 Task: Find a place to stay in Kaesong, North Korea from July 10 to July 15 for 7 guests. Use filters to include amenities like TV, Gym, Breakfast, and Self check-in, with a price range of ₹10,000 to ₹15,000, and select a house with 4 bedrooms and 4 beds.
Action: Mouse pressed left at (456, 100)
Screenshot: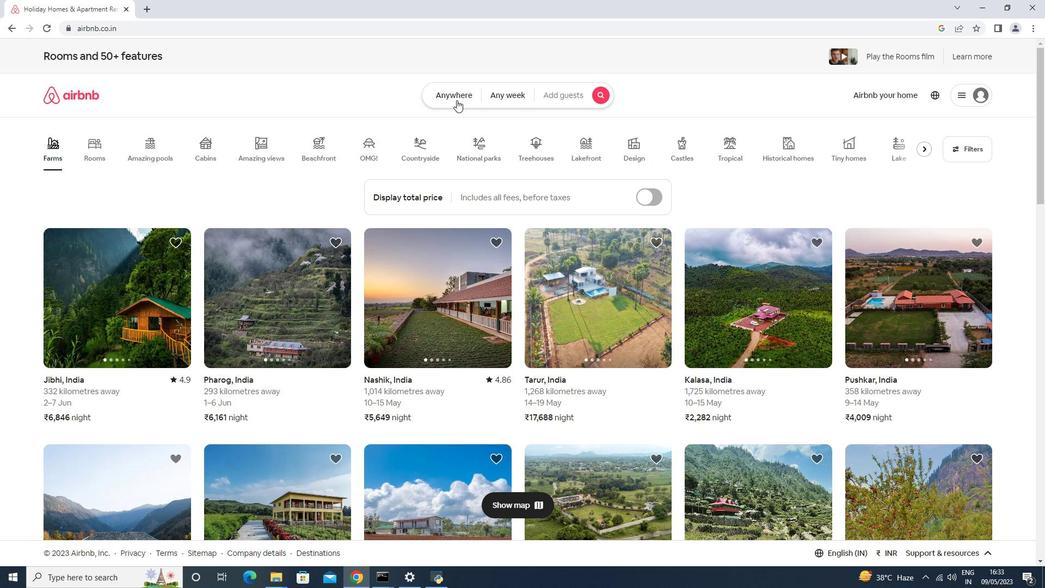 
Action: Mouse moved to (407, 131)
Screenshot: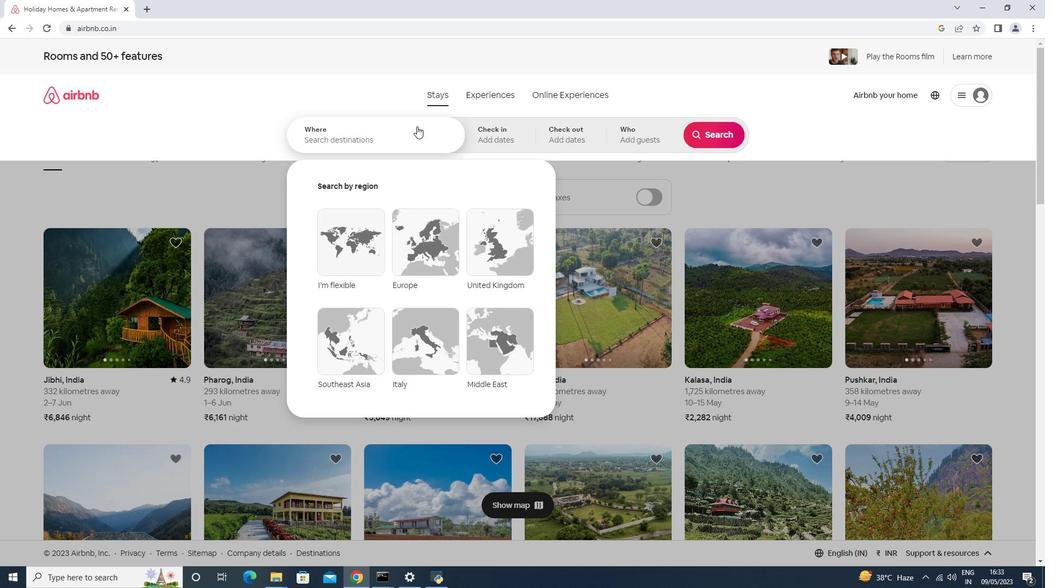 
Action: Mouse pressed left at (407, 131)
Screenshot: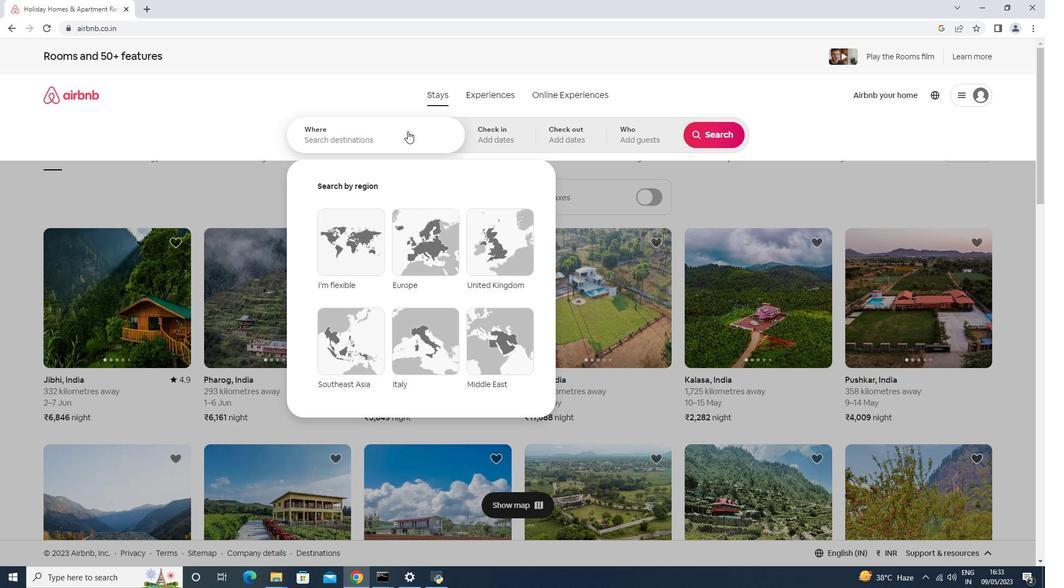 
Action: Key pressed <Key.shift>Kaesong,<Key.space><Key.shift>North<Key.space><Key.shift>Korea<Key.enter>
Screenshot: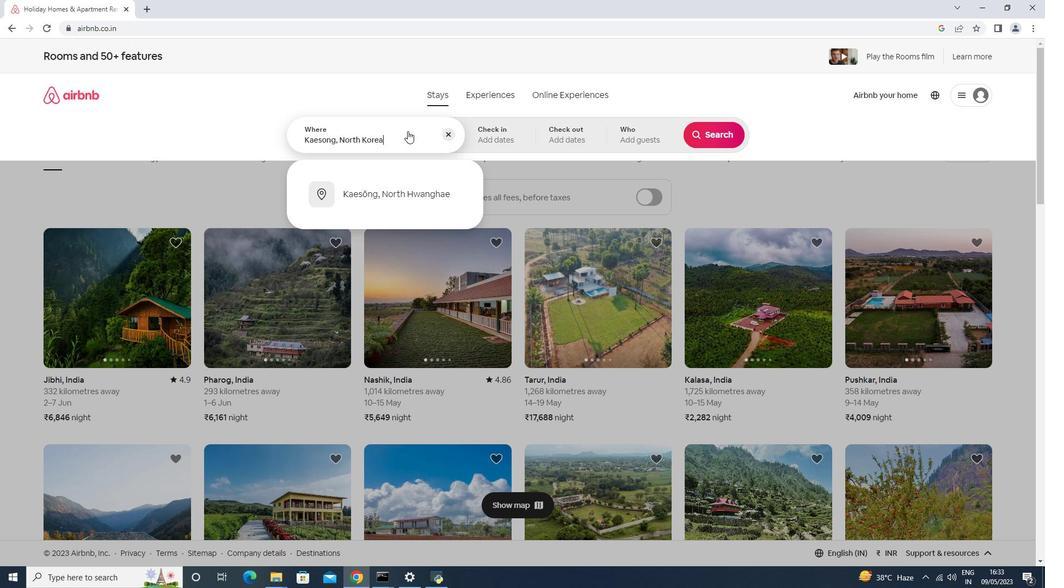
Action: Mouse moved to (712, 225)
Screenshot: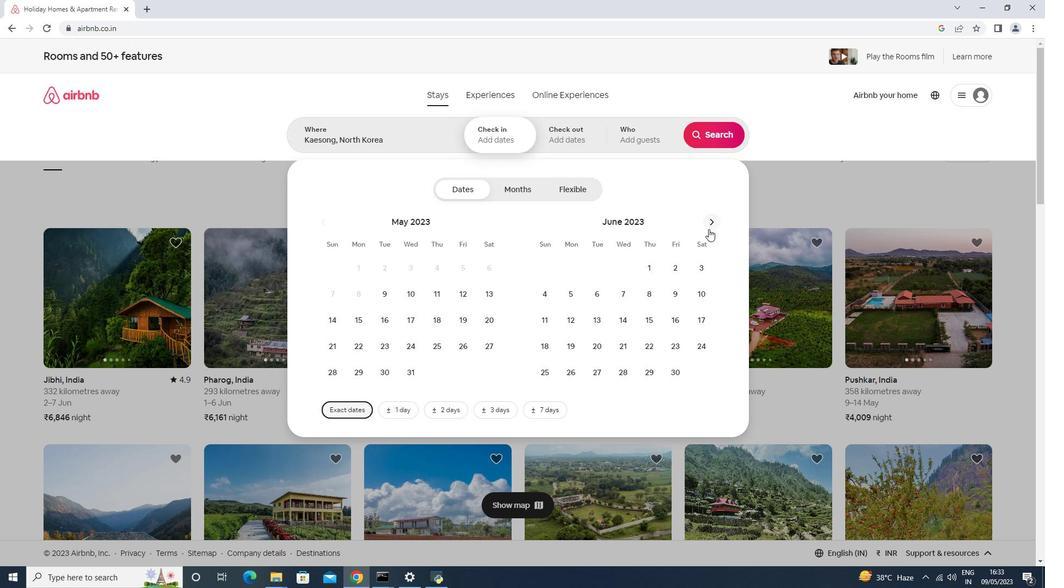 
Action: Mouse pressed left at (712, 225)
Screenshot: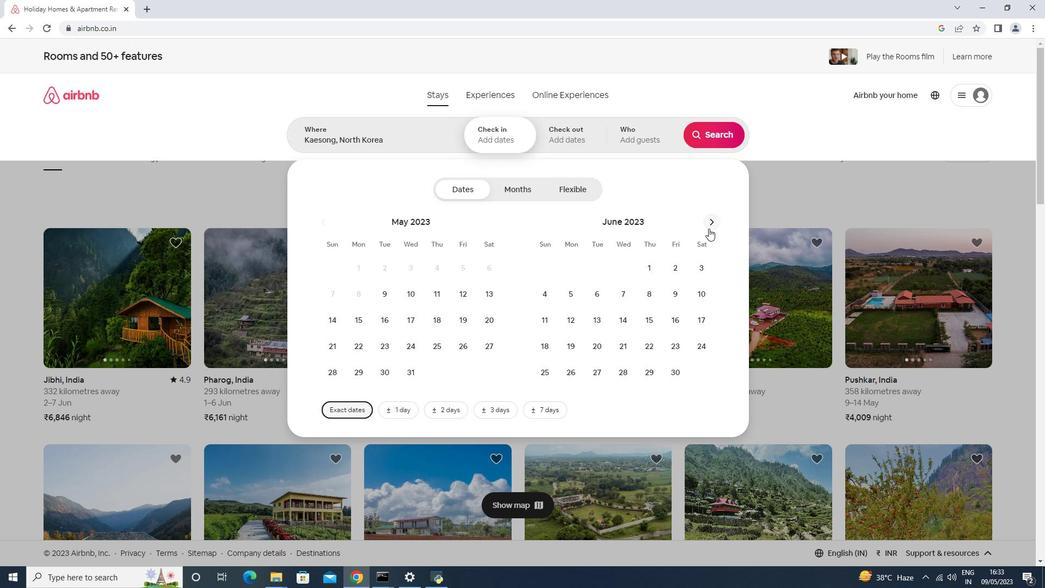 
Action: Mouse moved to (566, 316)
Screenshot: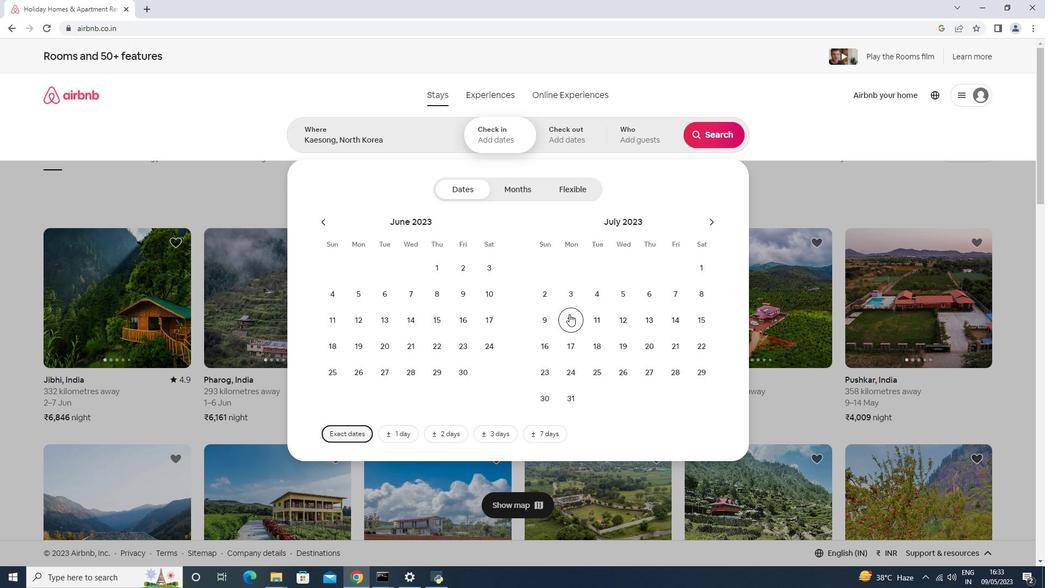 
Action: Mouse pressed left at (566, 316)
Screenshot: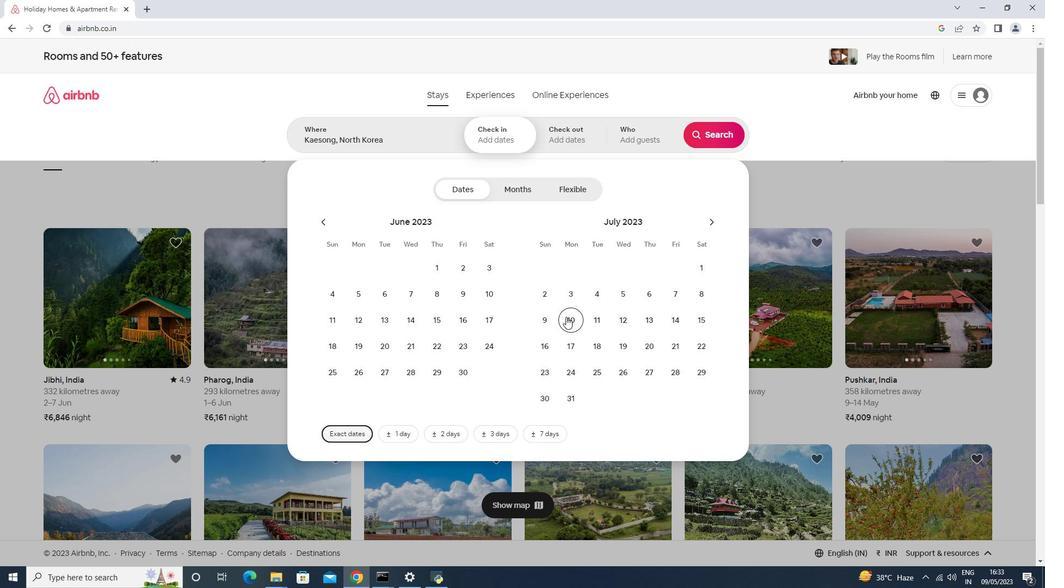 
Action: Mouse moved to (700, 327)
Screenshot: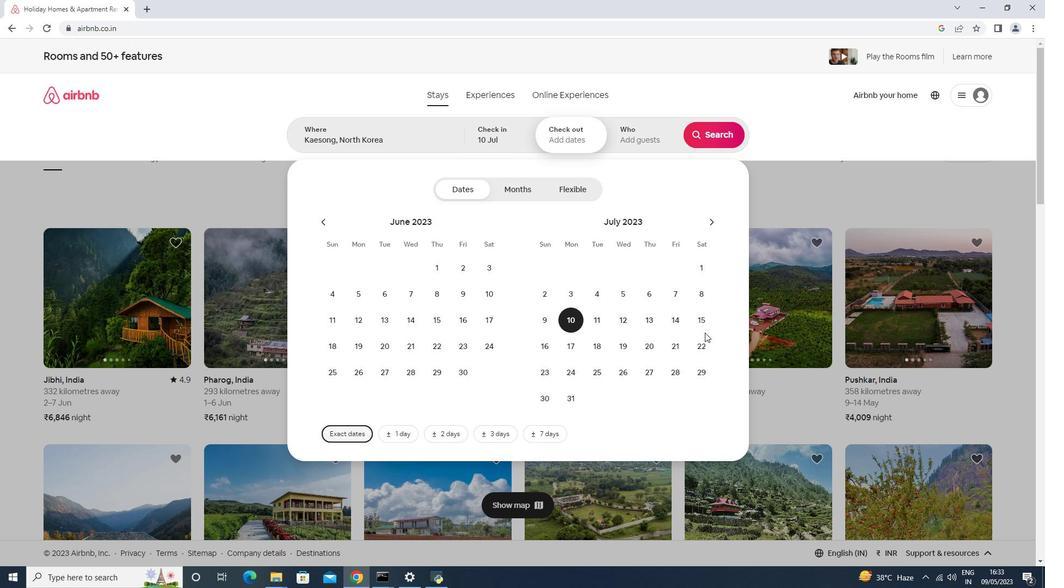 
Action: Mouse pressed left at (700, 327)
Screenshot: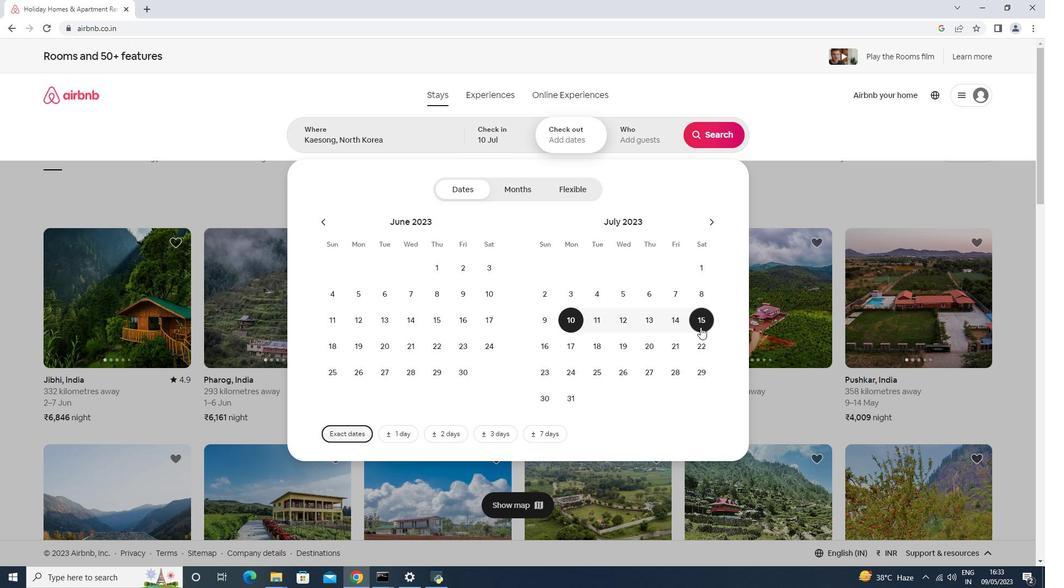 
Action: Mouse moved to (631, 145)
Screenshot: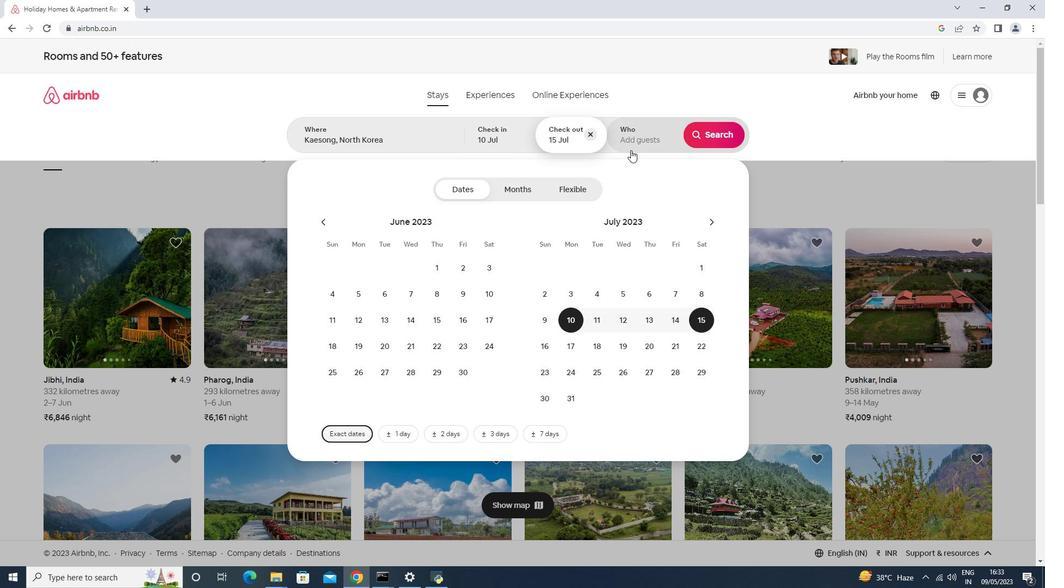 
Action: Mouse pressed left at (631, 145)
Screenshot: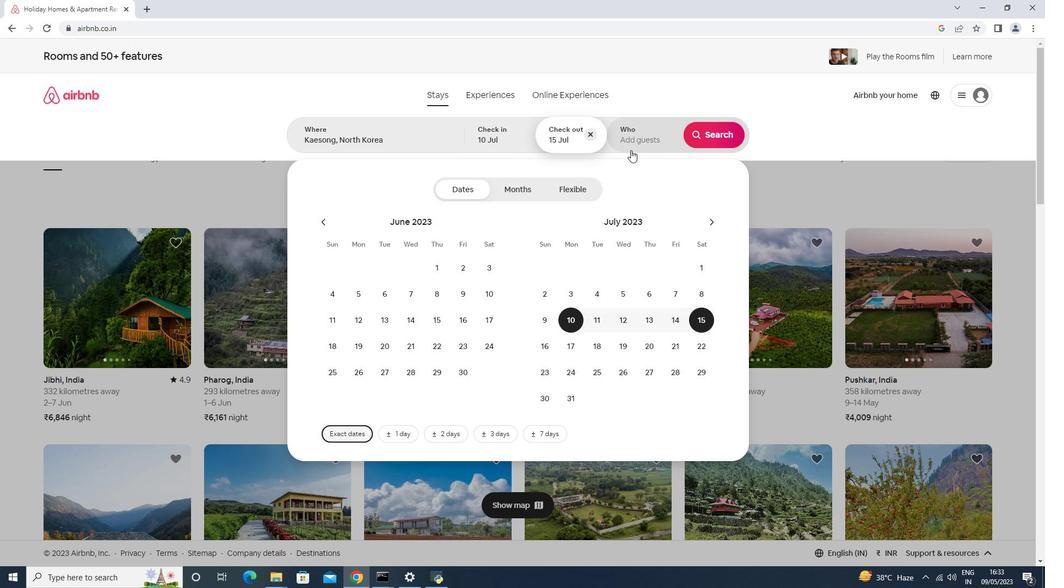 
Action: Mouse moved to (723, 190)
Screenshot: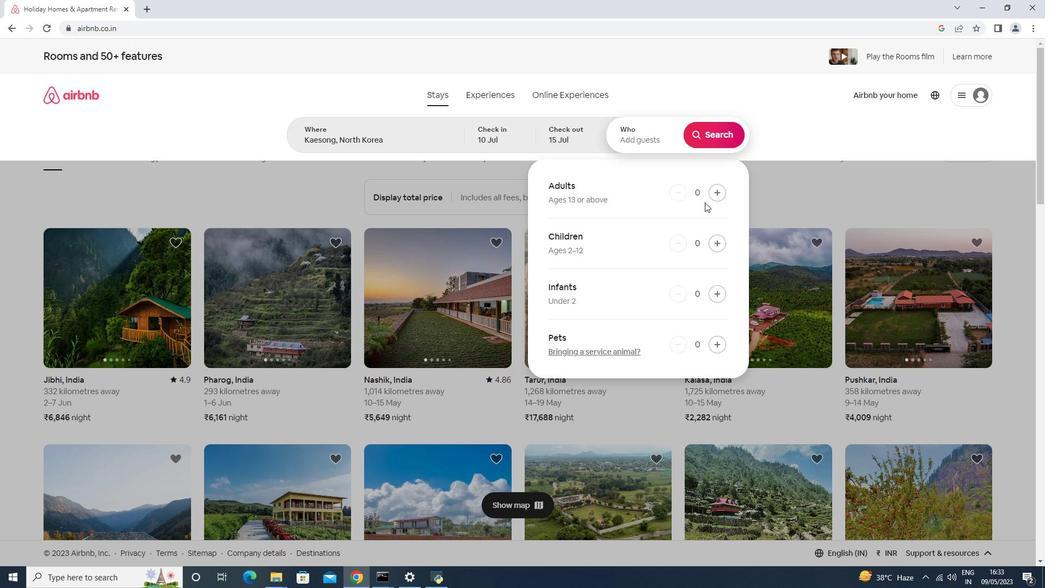 
Action: Mouse pressed left at (723, 190)
Screenshot: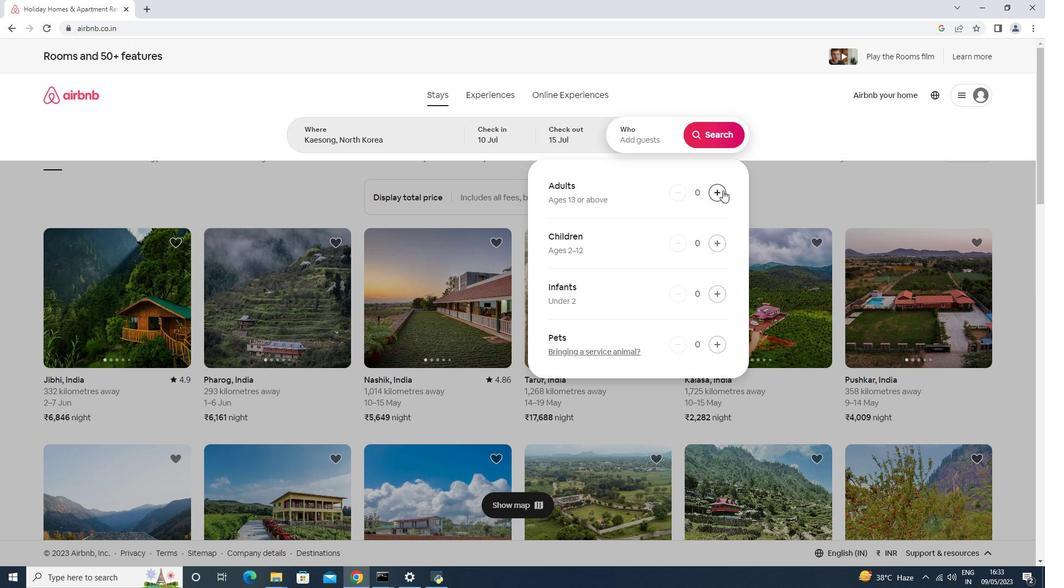 
Action: Mouse pressed left at (723, 190)
Screenshot: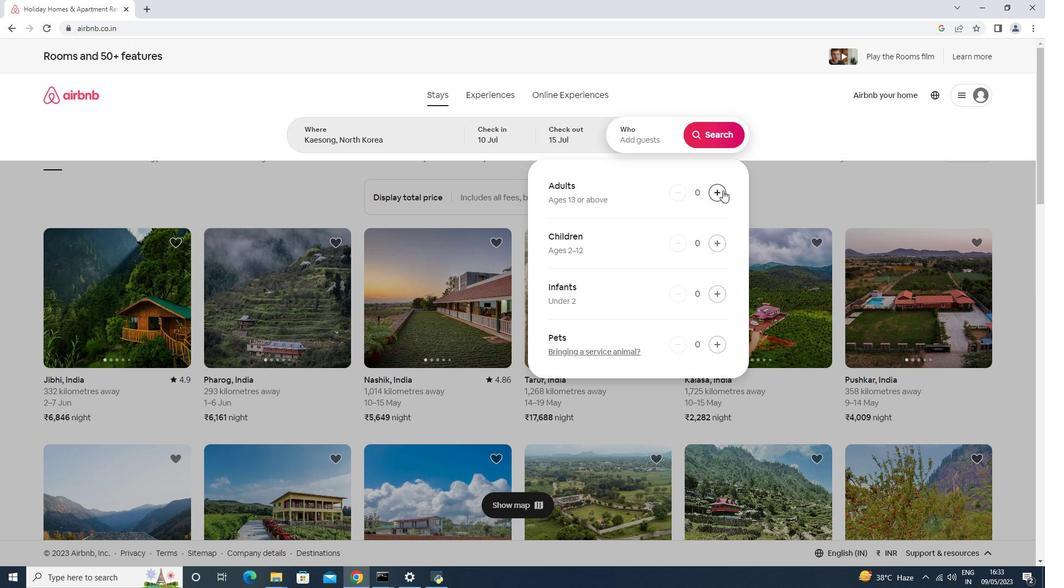 
Action: Mouse pressed left at (723, 190)
Screenshot: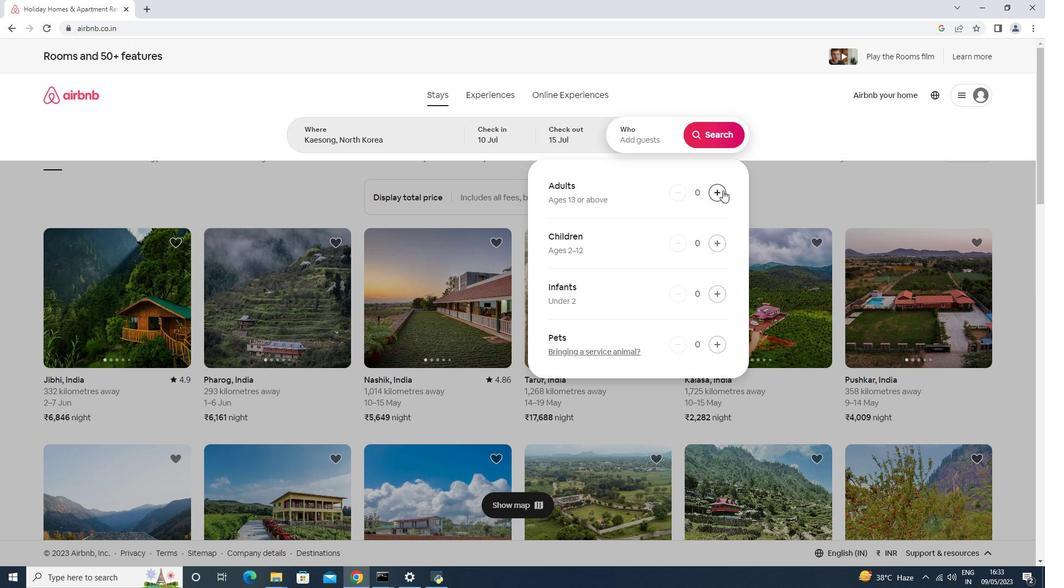 
Action: Mouse pressed left at (723, 190)
Screenshot: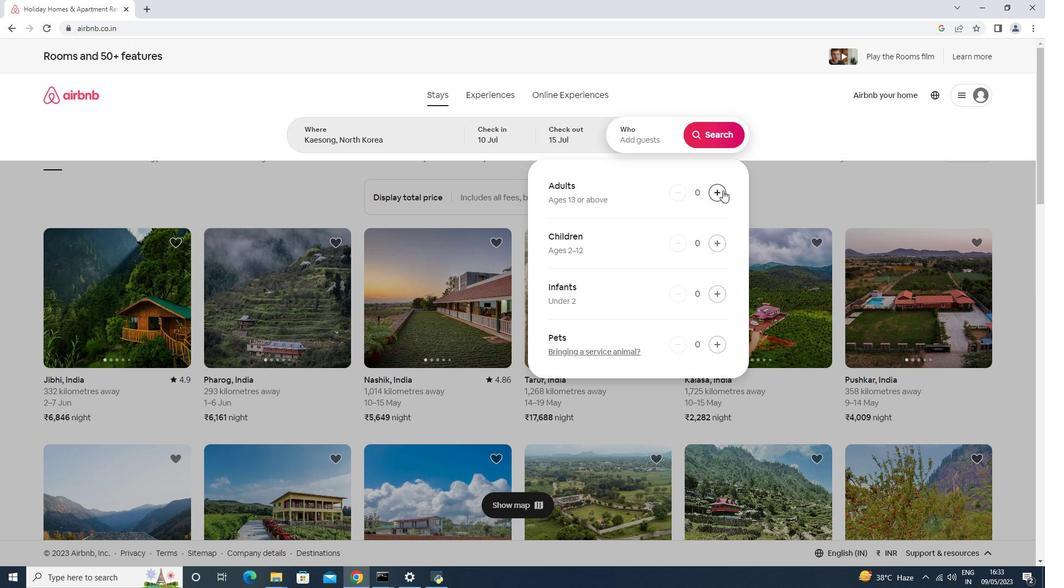 
Action: Mouse pressed left at (723, 190)
Screenshot: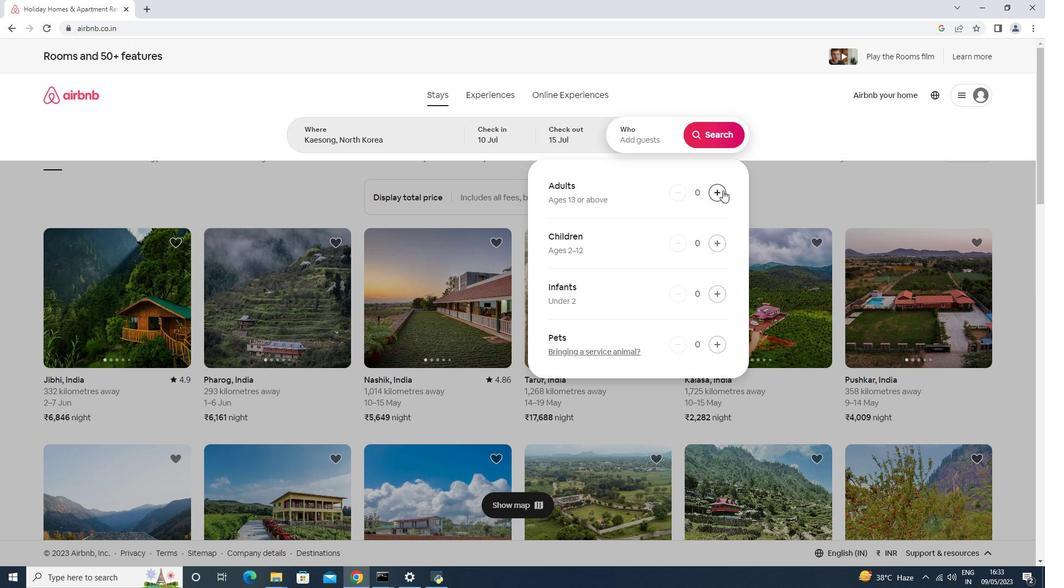 
Action: Mouse pressed left at (723, 190)
Screenshot: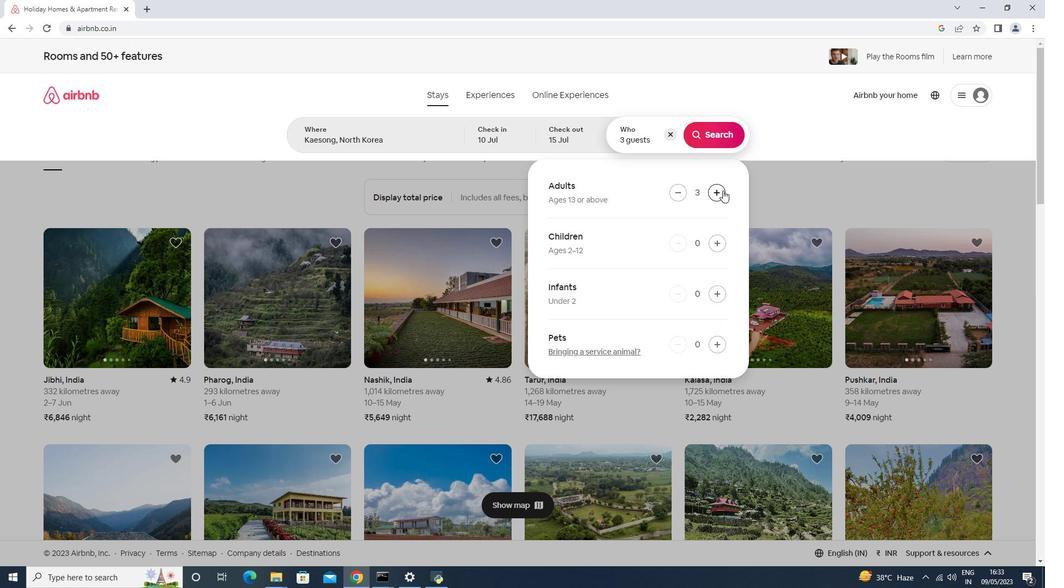 
Action: Mouse pressed left at (723, 190)
Screenshot: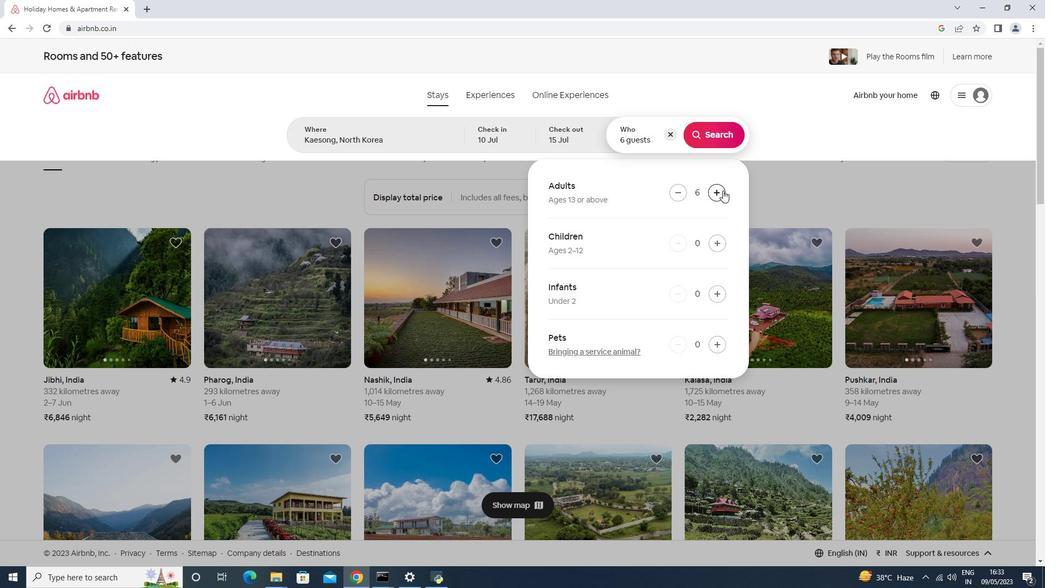 
Action: Mouse moved to (708, 125)
Screenshot: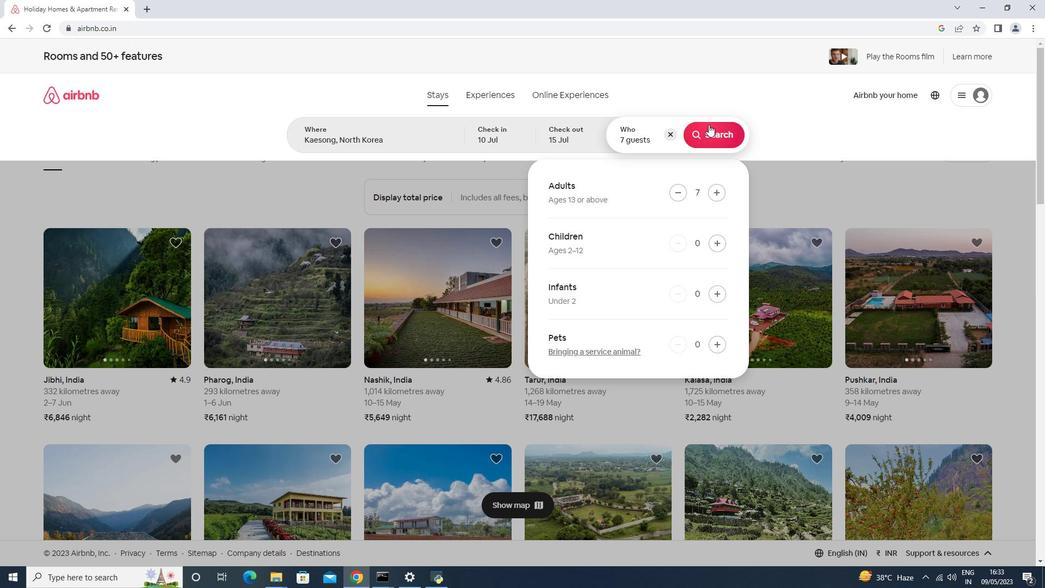
Action: Mouse pressed left at (708, 125)
Screenshot: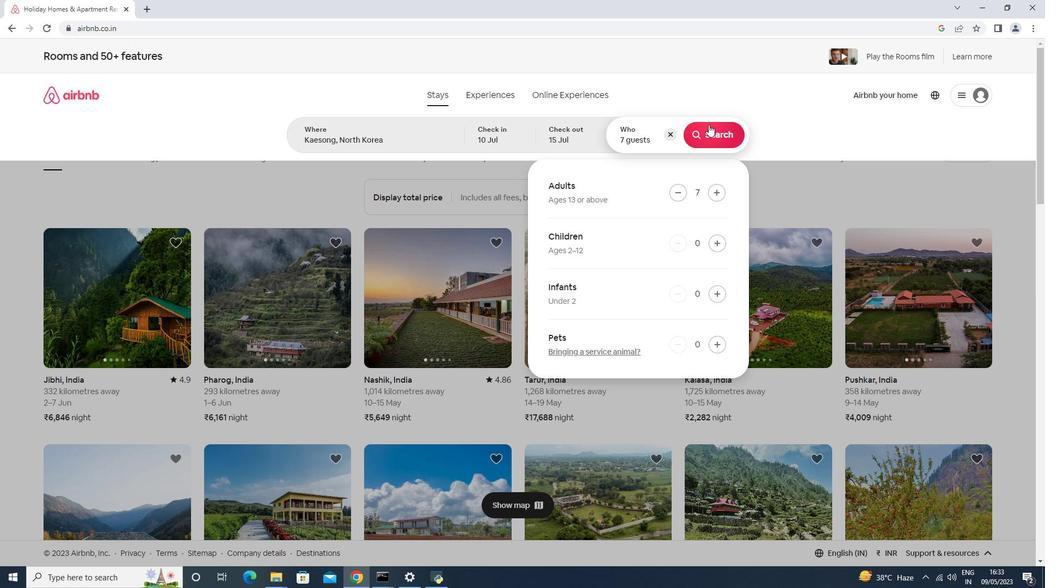 
Action: Mouse moved to (1000, 100)
Screenshot: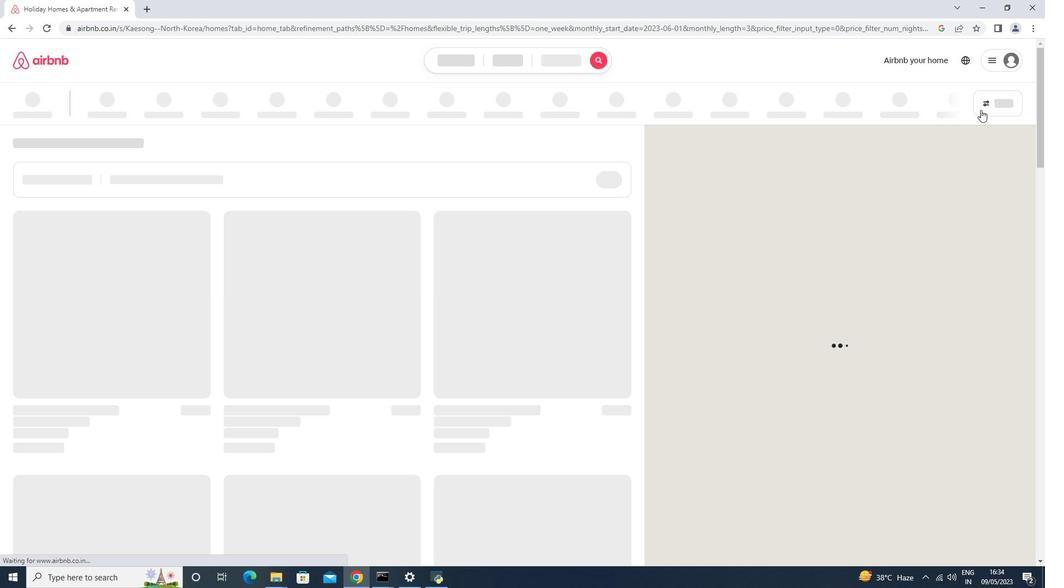 
Action: Mouse pressed left at (1000, 100)
Screenshot: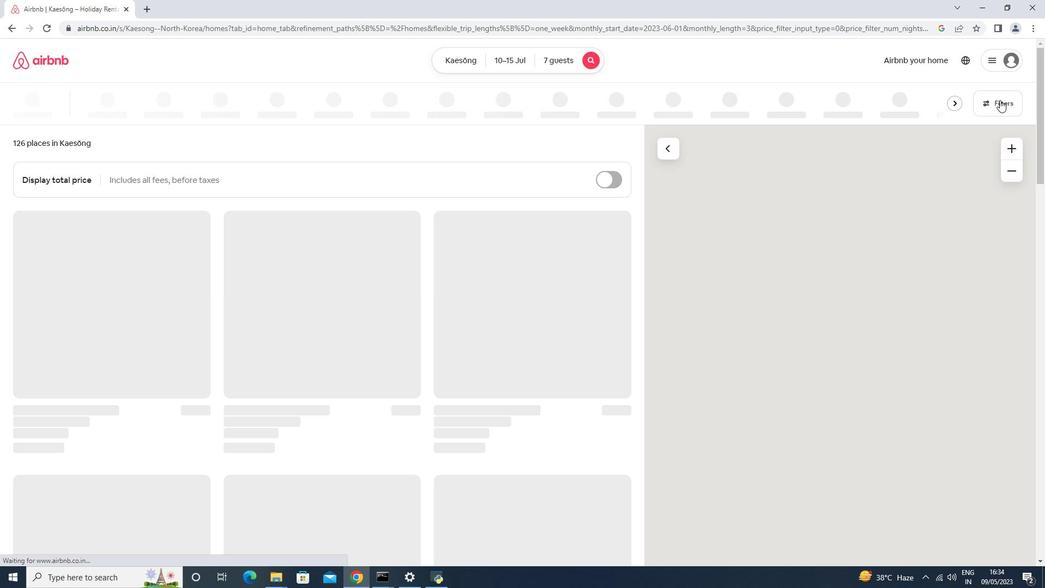 
Action: Mouse moved to (443, 364)
Screenshot: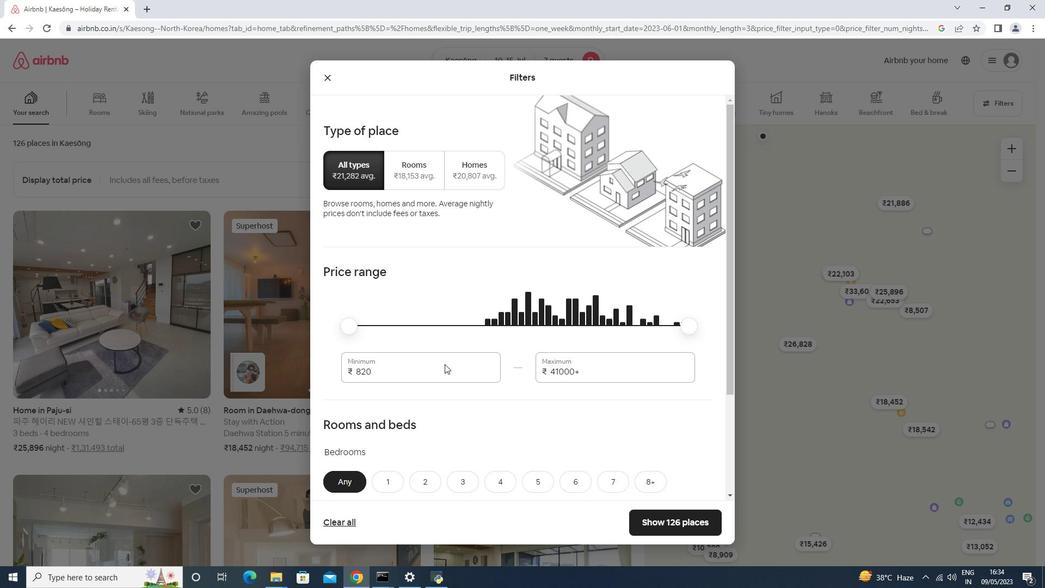 
Action: Mouse pressed left at (443, 364)
Screenshot: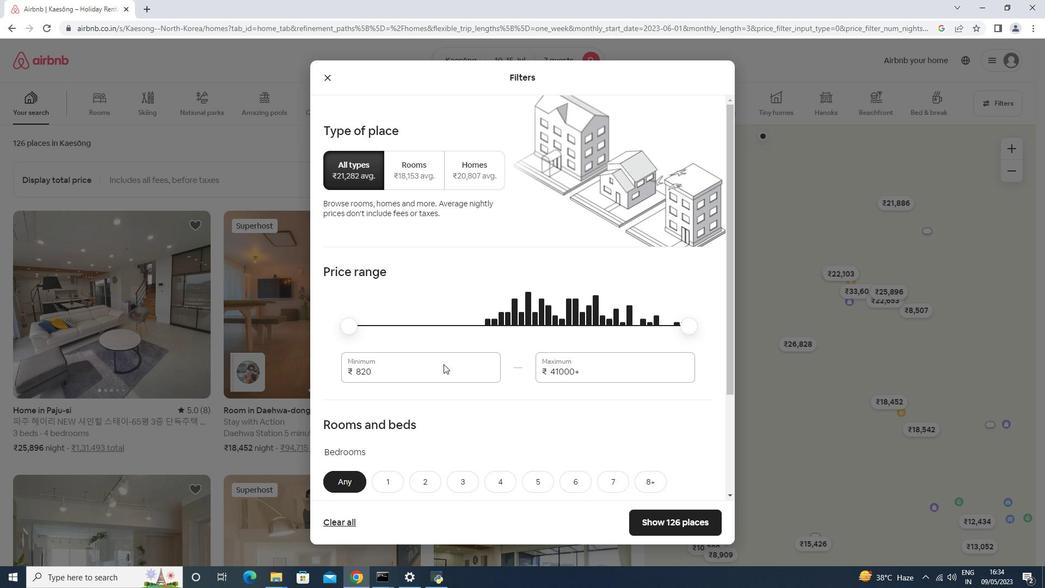 
Action: Key pressed <Key.backspace><Key.backspace><Key.backspace>10000<Key.tab>15000
Screenshot: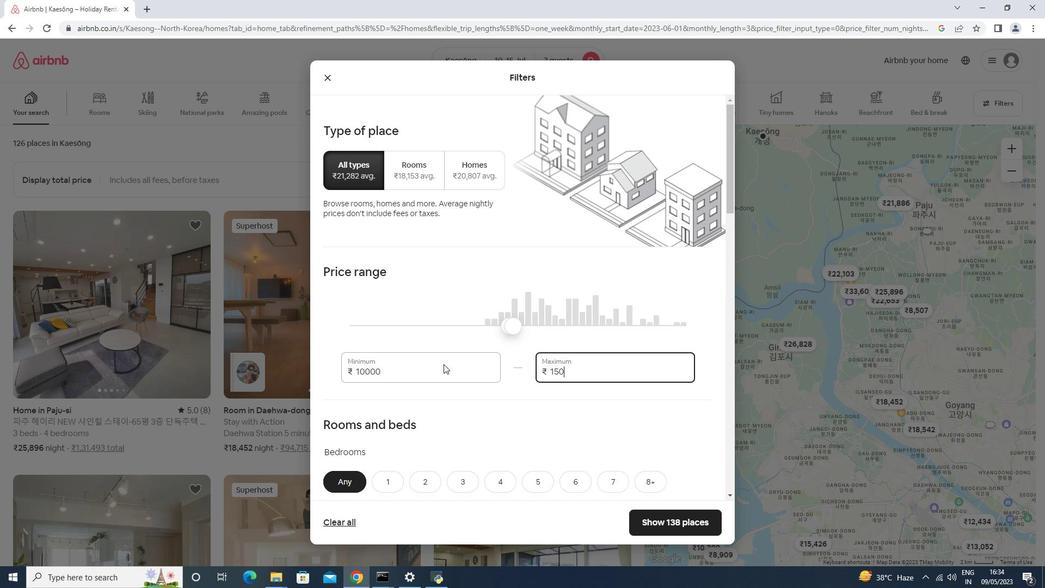 
Action: Mouse scrolled (443, 363) with delta (0, 0)
Screenshot: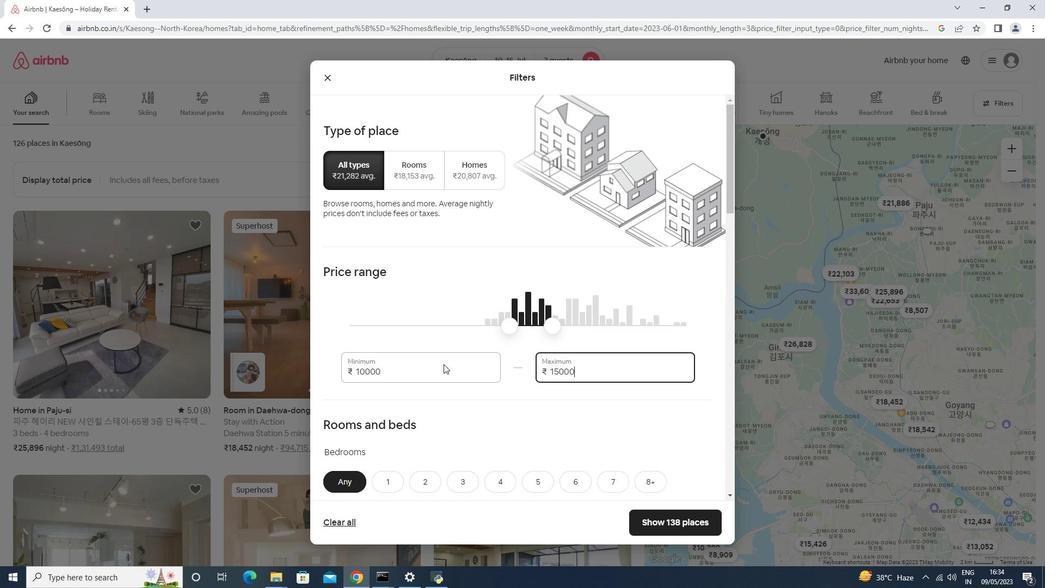 
Action: Mouse scrolled (443, 363) with delta (0, 0)
Screenshot: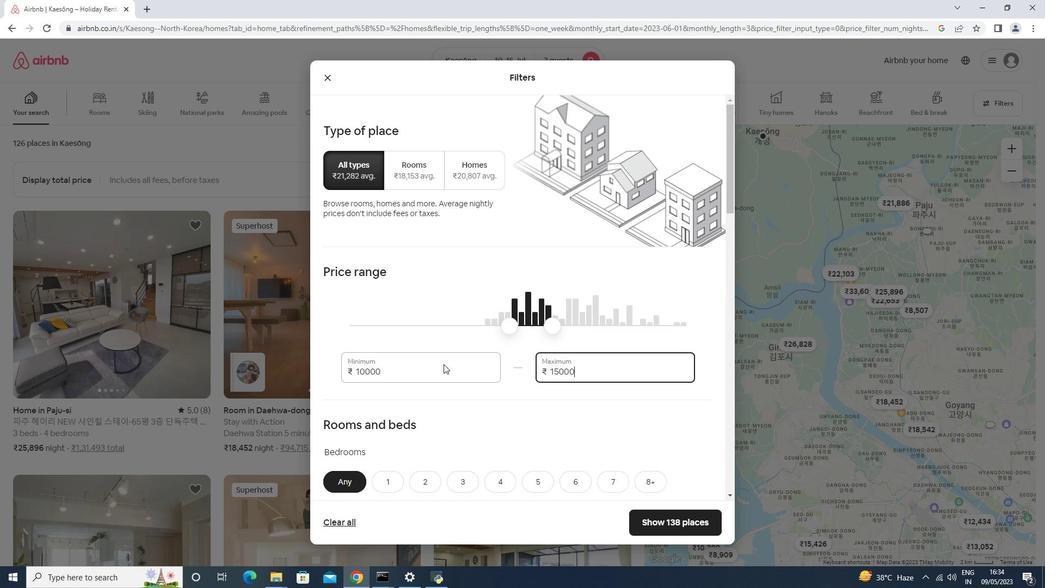 
Action: Mouse scrolled (443, 363) with delta (0, 0)
Screenshot: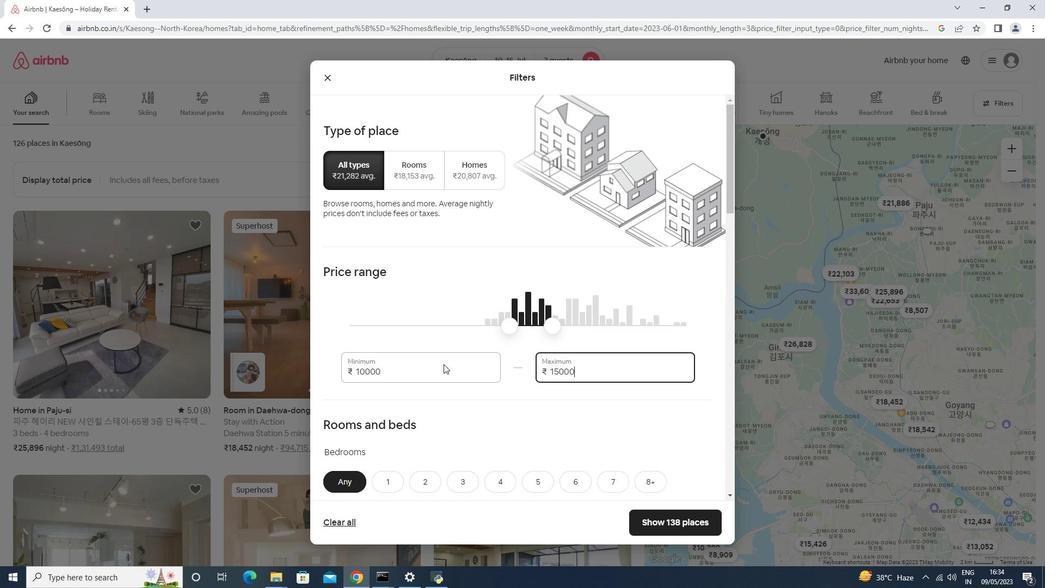 
Action: Mouse scrolled (443, 363) with delta (0, 0)
Screenshot: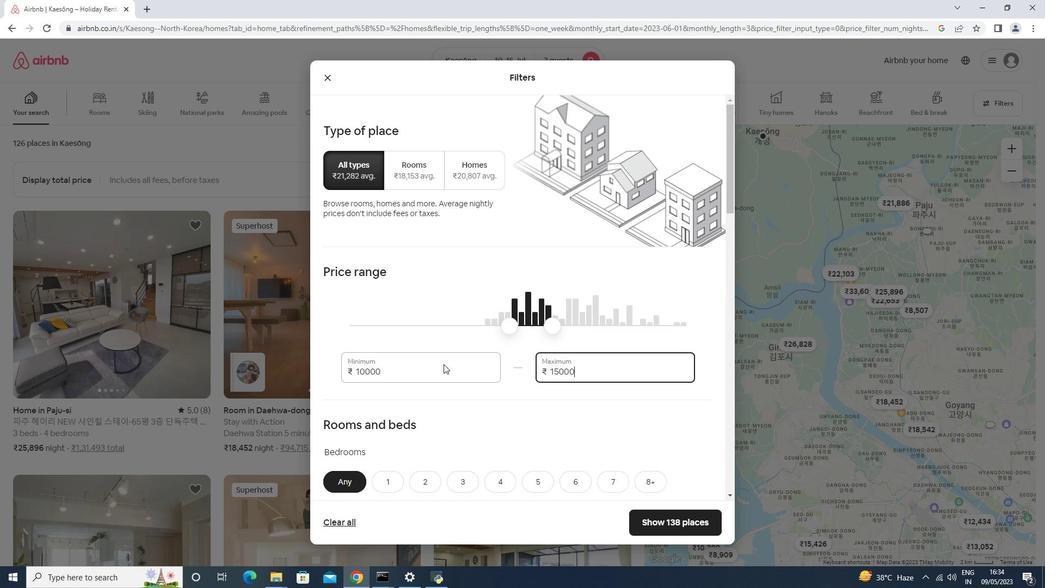 
Action: Mouse moved to (497, 264)
Screenshot: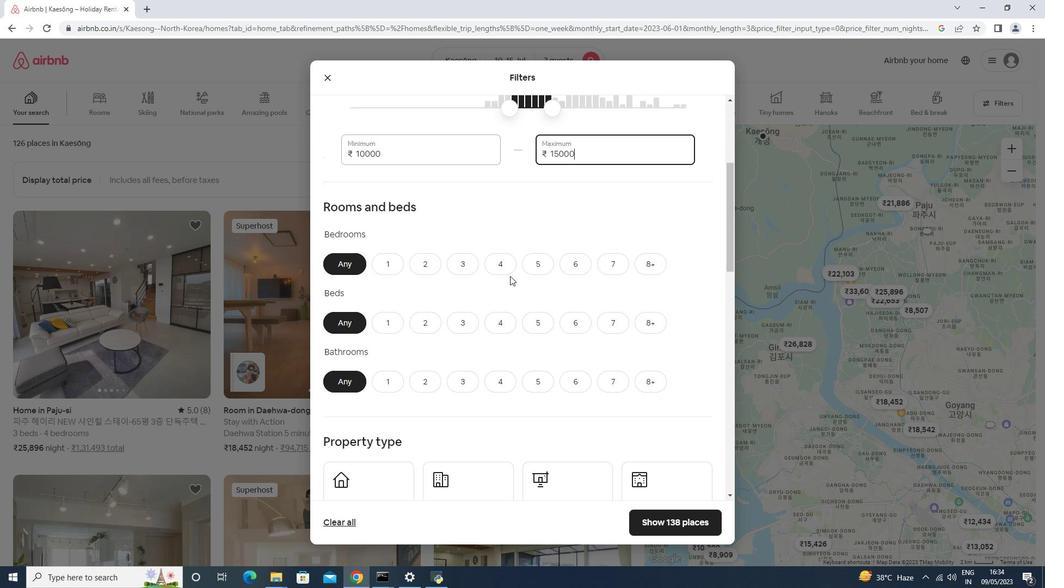 
Action: Mouse pressed left at (497, 264)
Screenshot: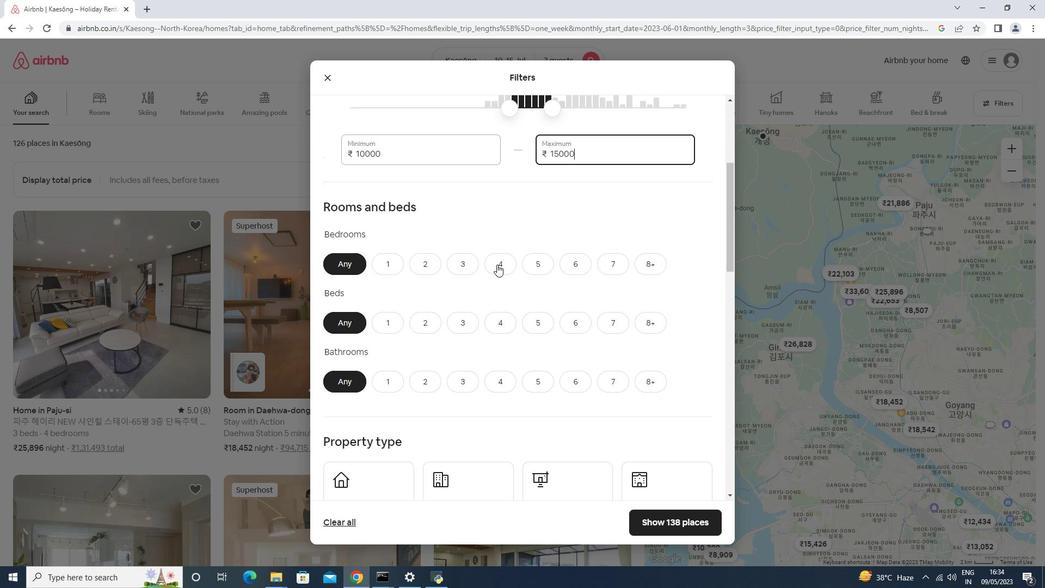 
Action: Mouse moved to (505, 318)
Screenshot: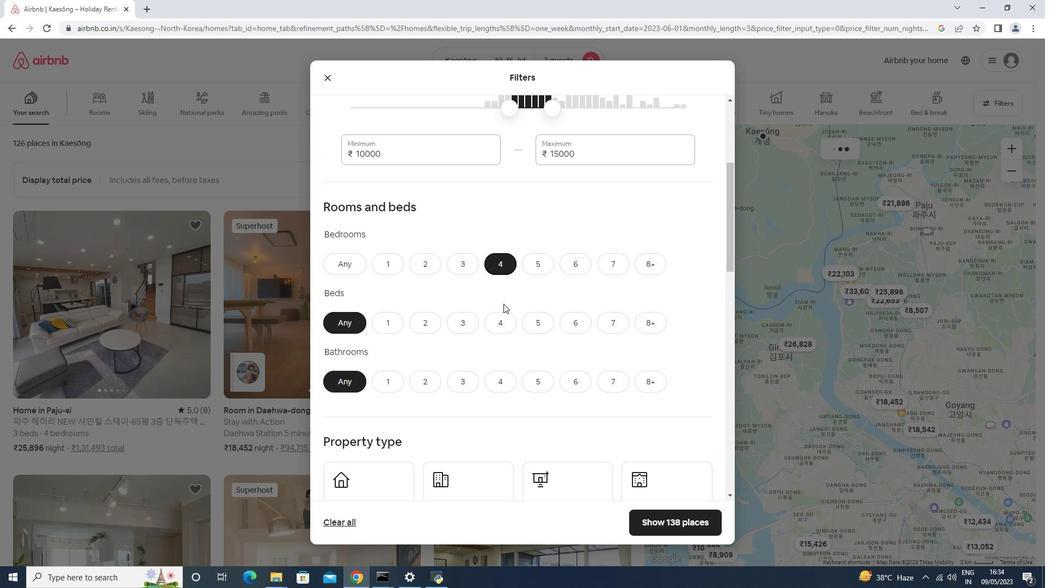 
Action: Mouse pressed left at (505, 318)
Screenshot: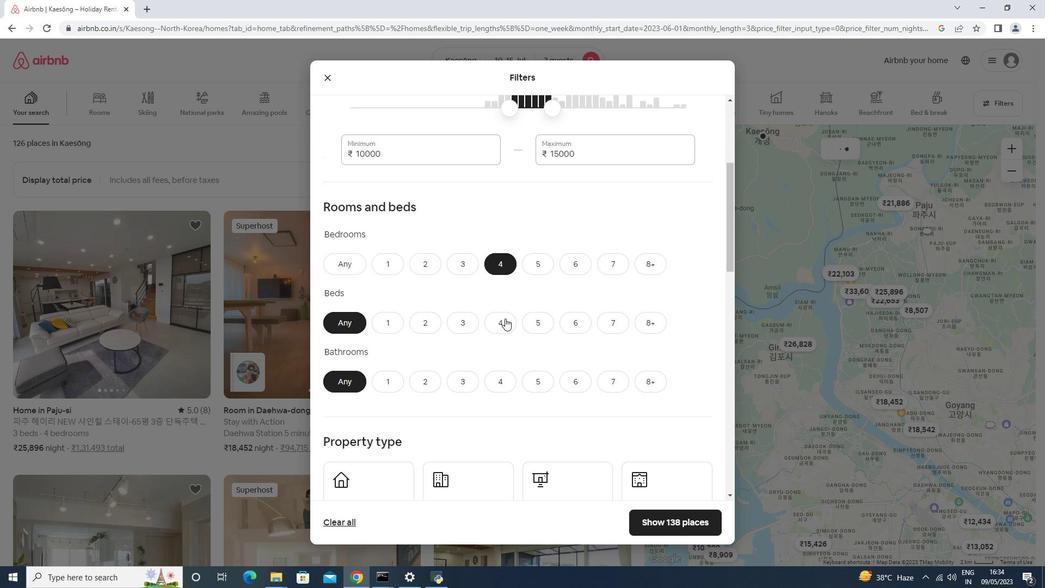 
Action: Mouse moved to (501, 389)
Screenshot: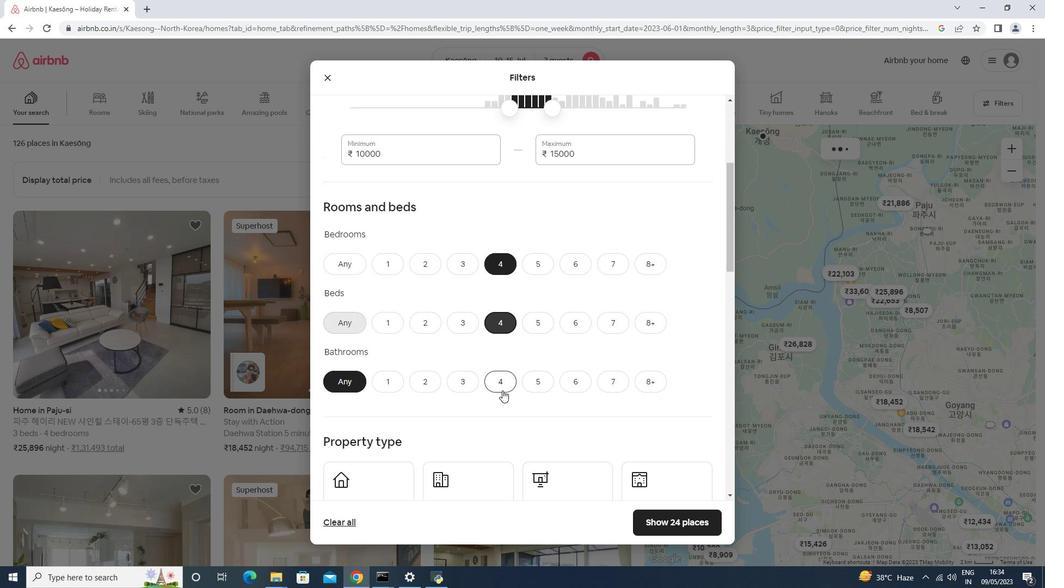 
Action: Mouse pressed left at (501, 389)
Screenshot: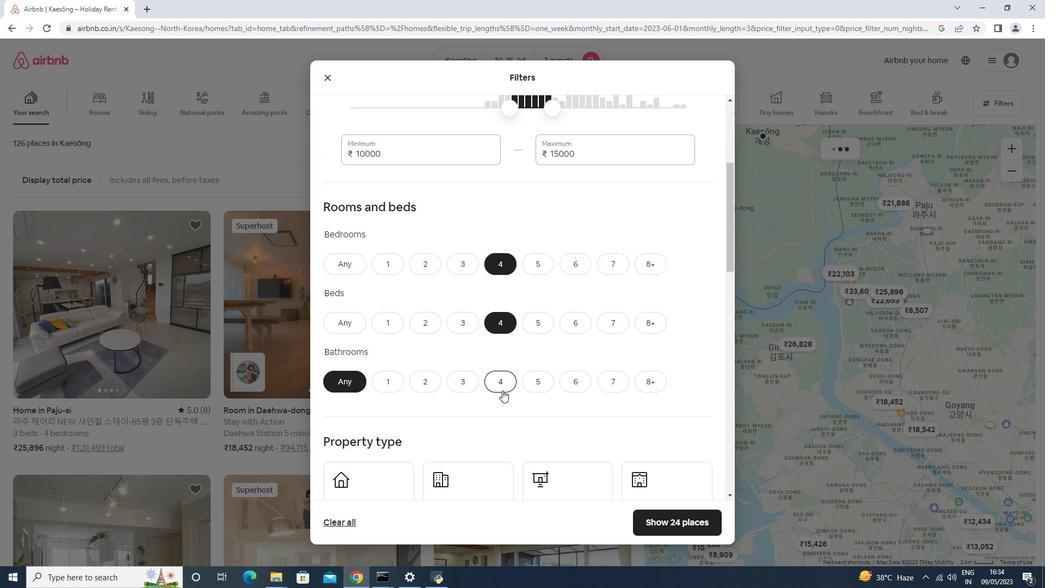 
Action: Mouse moved to (501, 382)
Screenshot: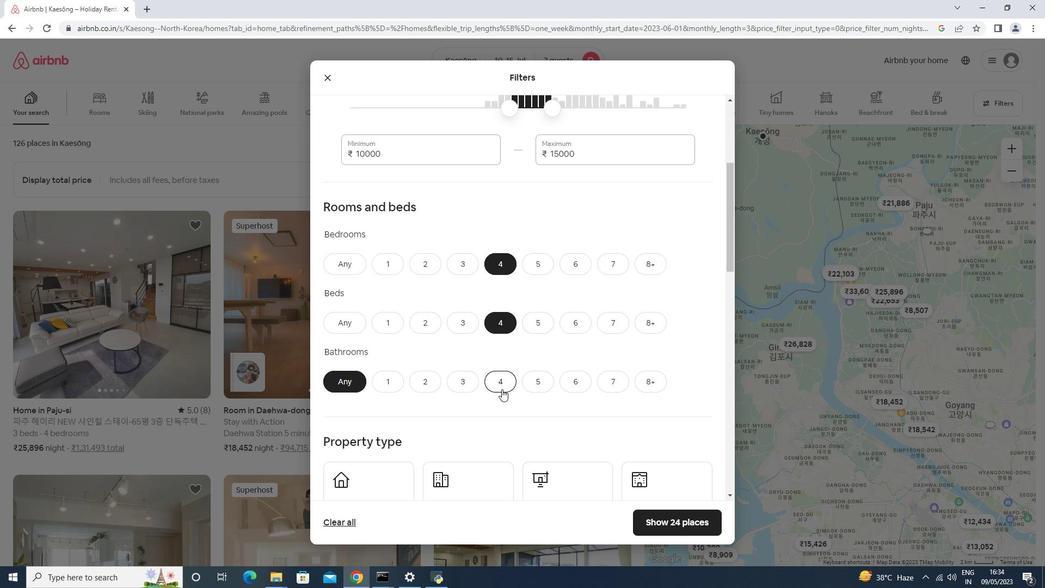 
Action: Mouse scrolled (501, 382) with delta (0, 0)
Screenshot: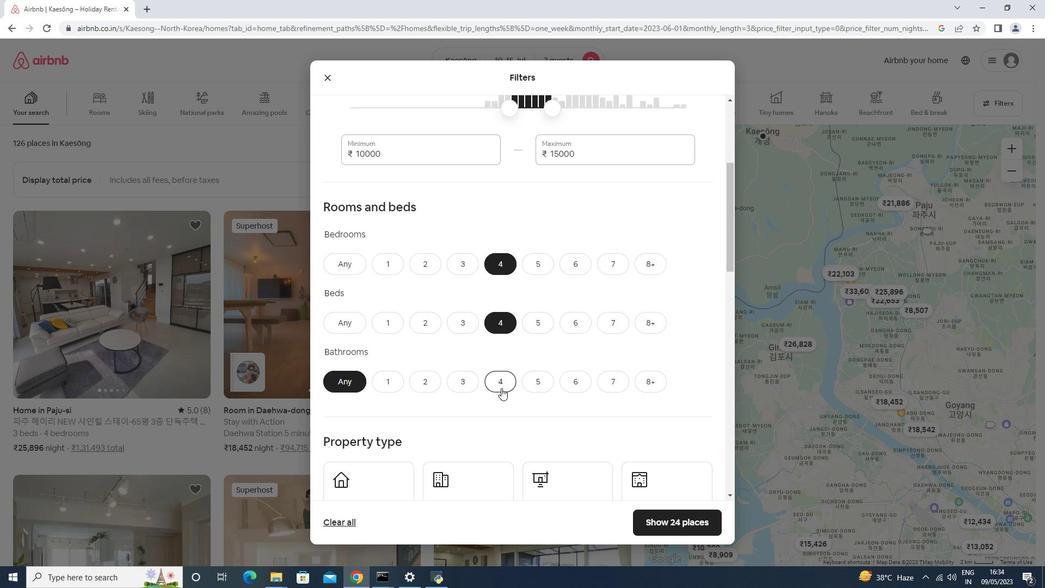 
Action: Mouse scrolled (501, 382) with delta (0, 0)
Screenshot: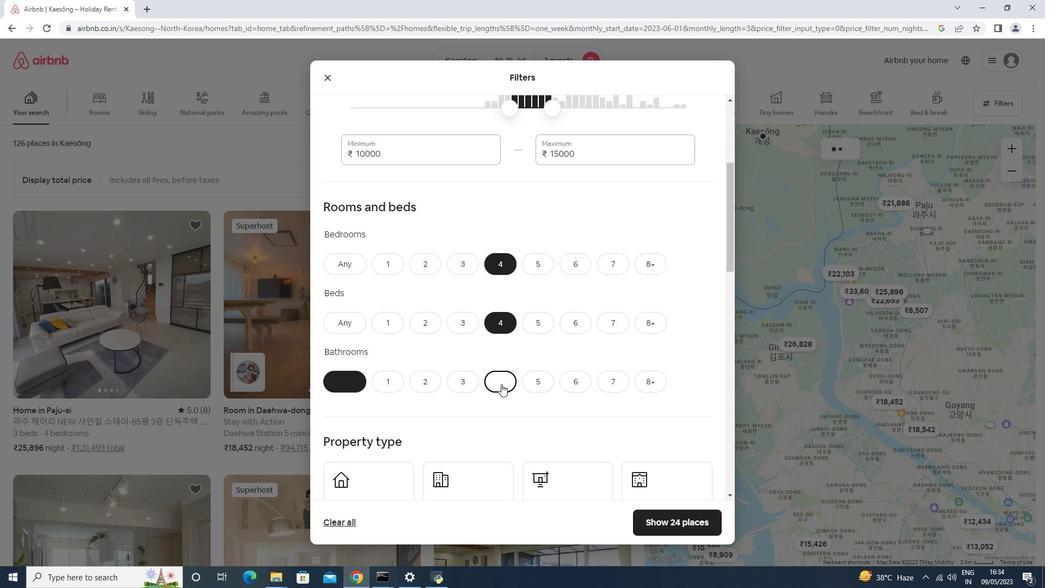 
Action: Mouse scrolled (501, 382) with delta (0, 0)
Screenshot: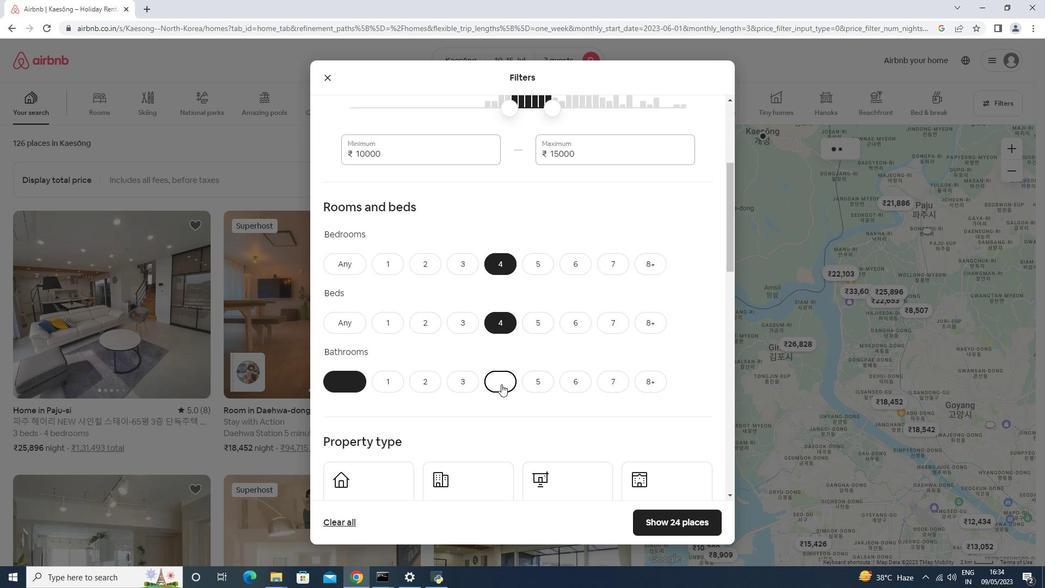 
Action: Mouse moved to (372, 349)
Screenshot: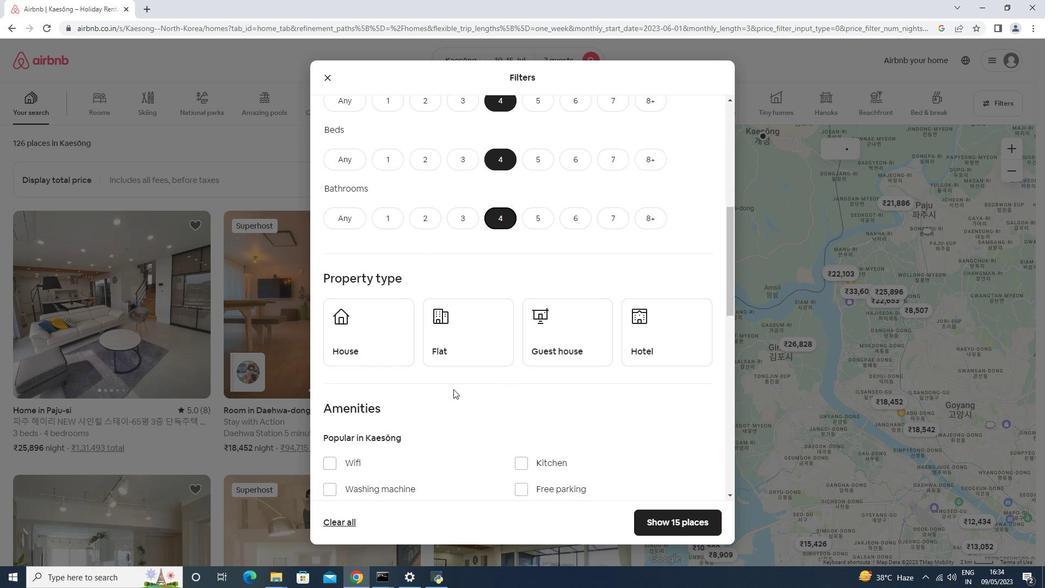 
Action: Mouse pressed left at (372, 349)
Screenshot: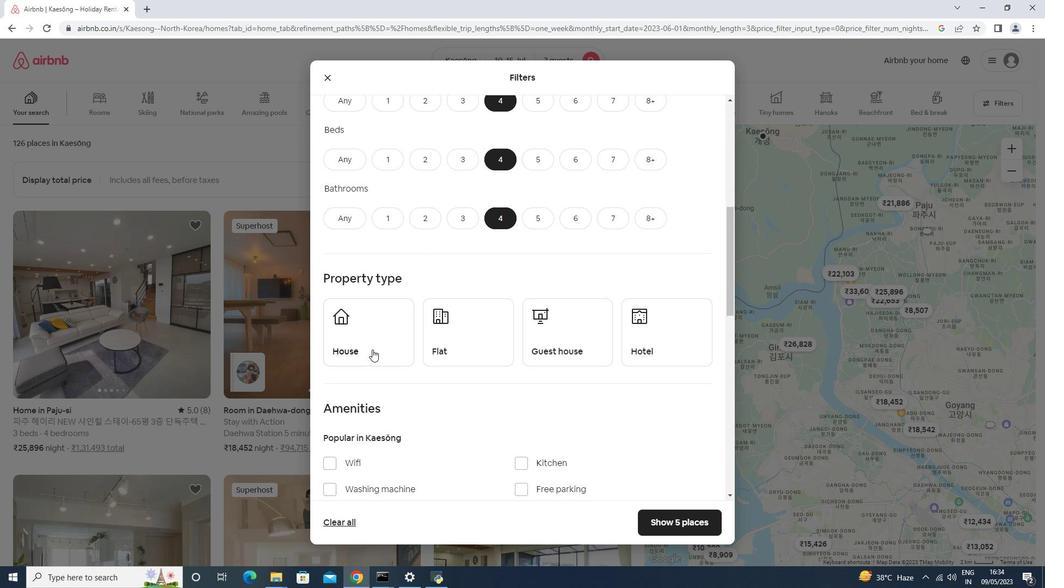 
Action: Mouse moved to (464, 340)
Screenshot: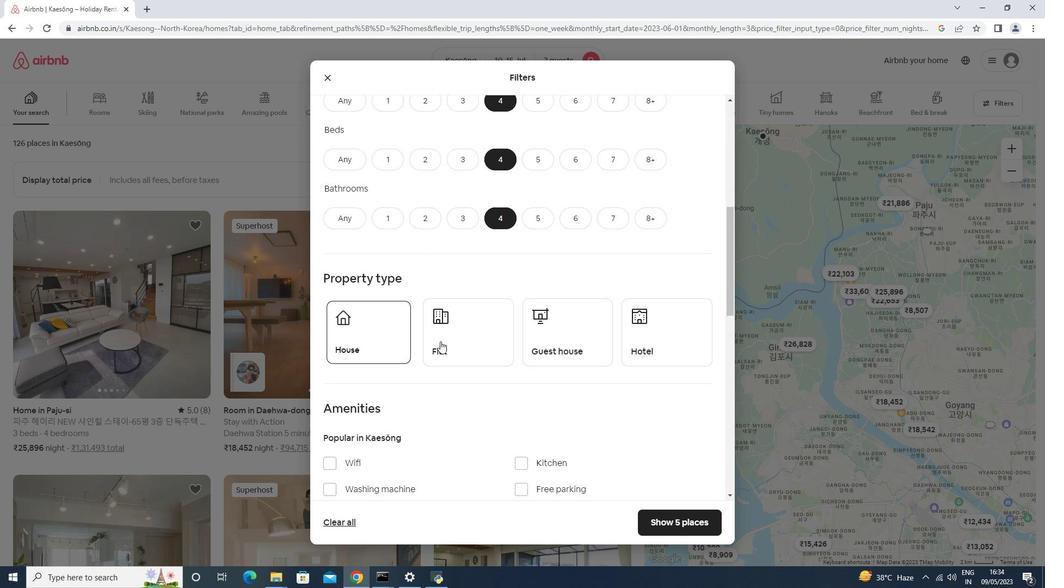 
Action: Mouse pressed left at (464, 340)
Screenshot: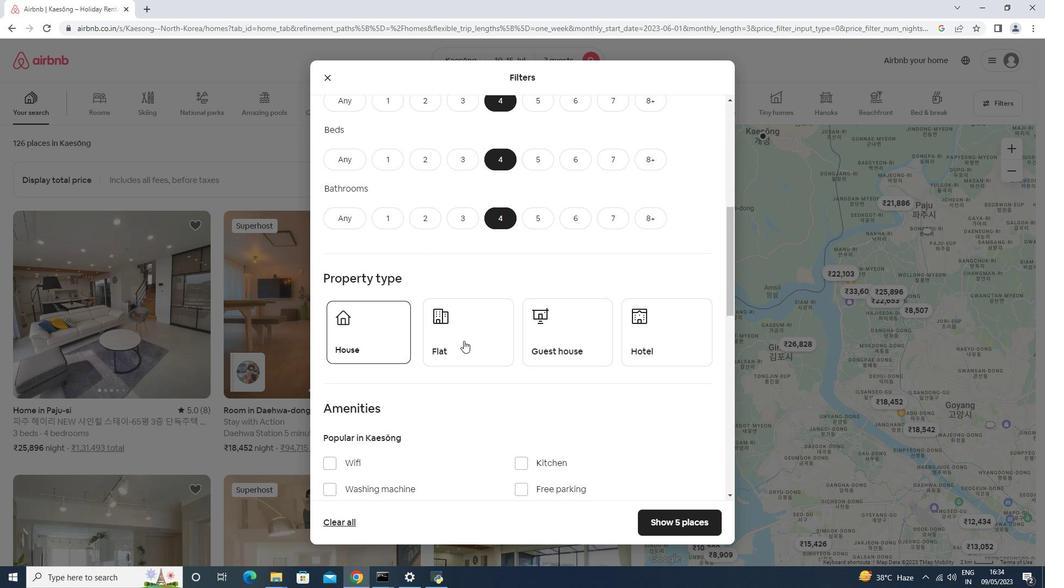 
Action: Mouse moved to (546, 341)
Screenshot: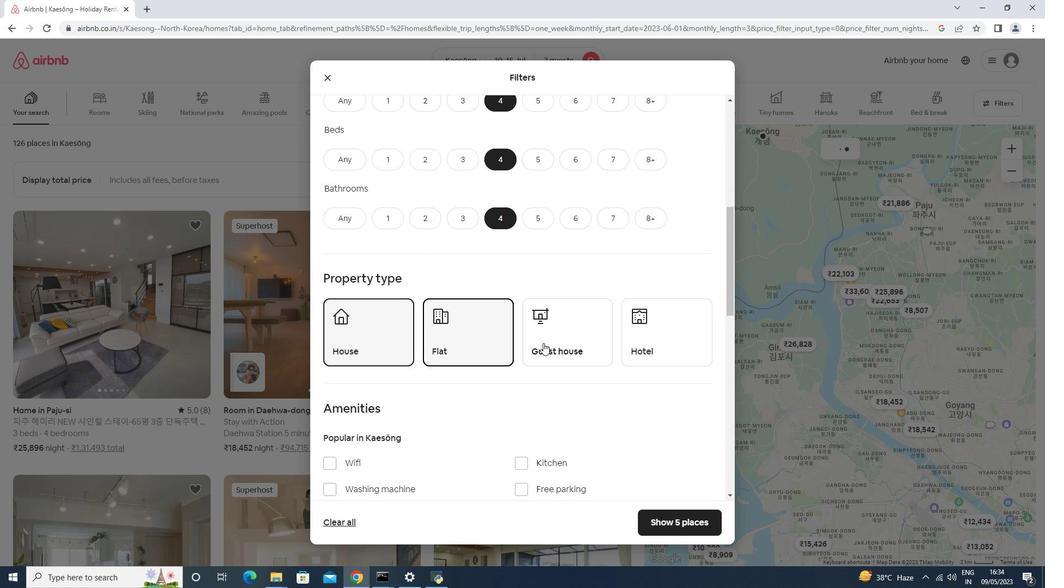 
Action: Mouse pressed left at (546, 341)
Screenshot: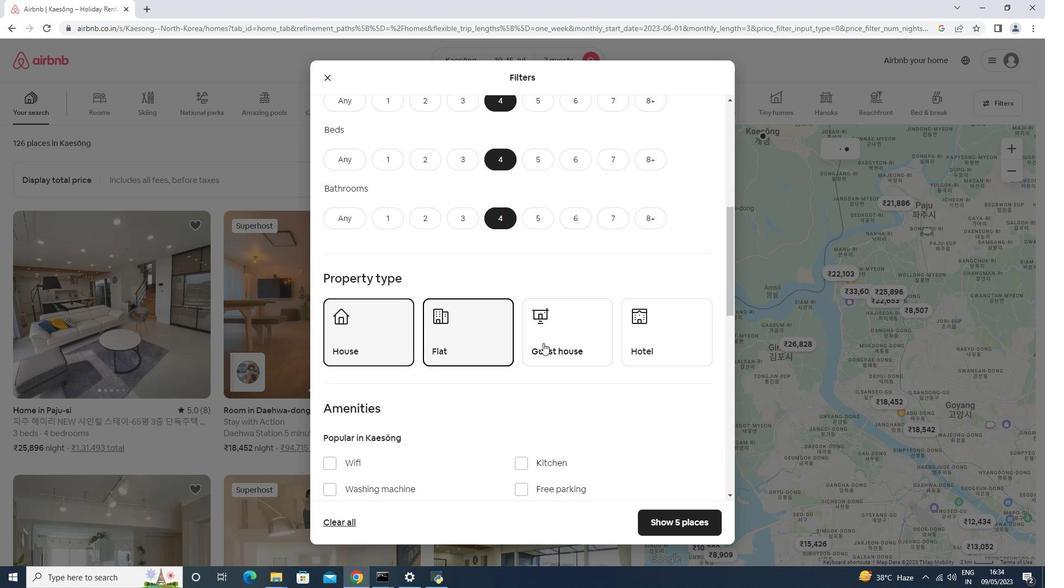 
Action: Mouse scrolled (546, 340) with delta (0, 0)
Screenshot: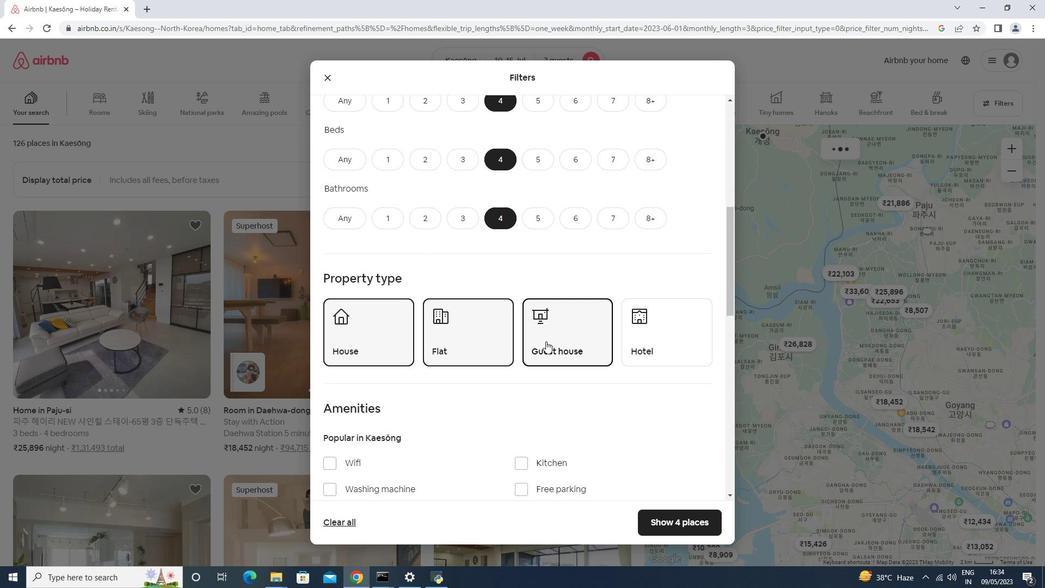 
Action: Mouse scrolled (546, 340) with delta (0, 0)
Screenshot: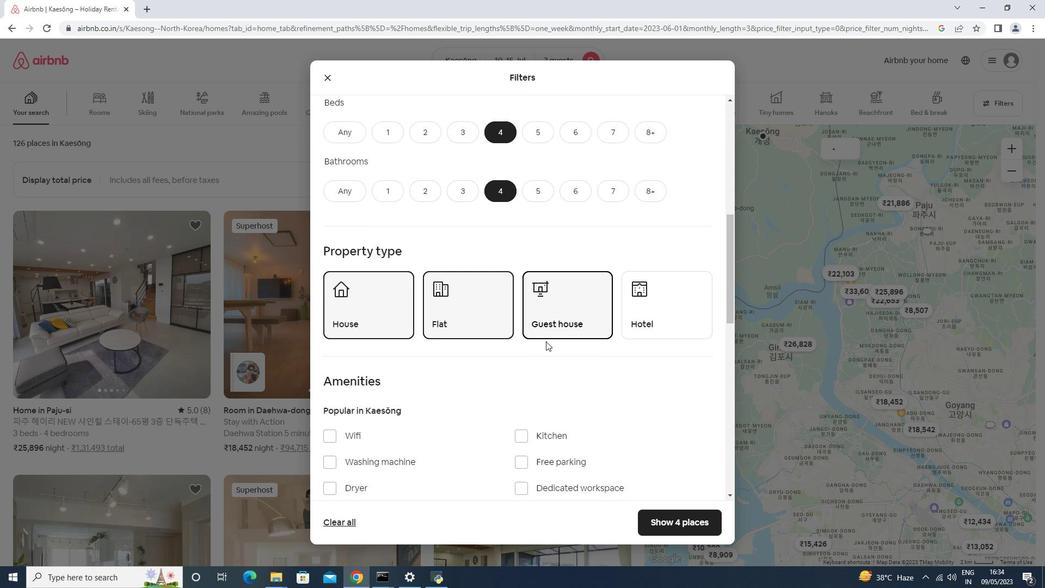 
Action: Mouse scrolled (546, 340) with delta (0, 0)
Screenshot: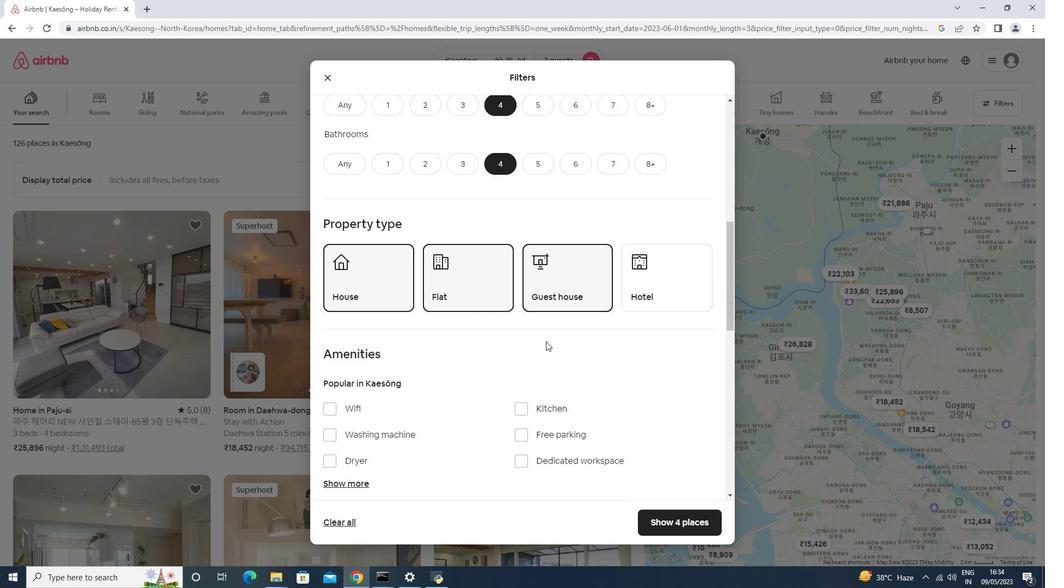 
Action: Mouse moved to (361, 372)
Screenshot: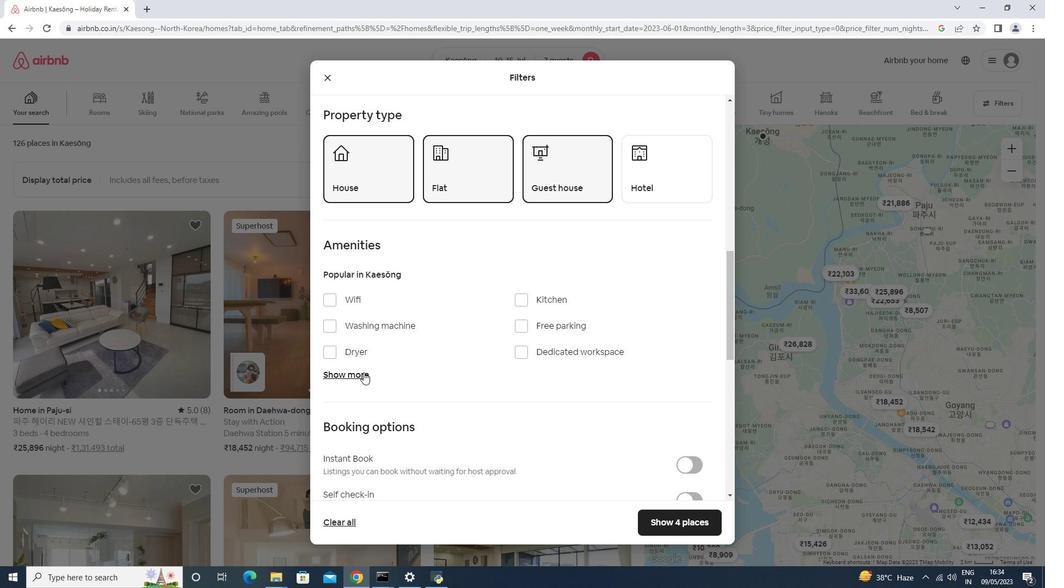 
Action: Mouse pressed left at (361, 372)
Screenshot: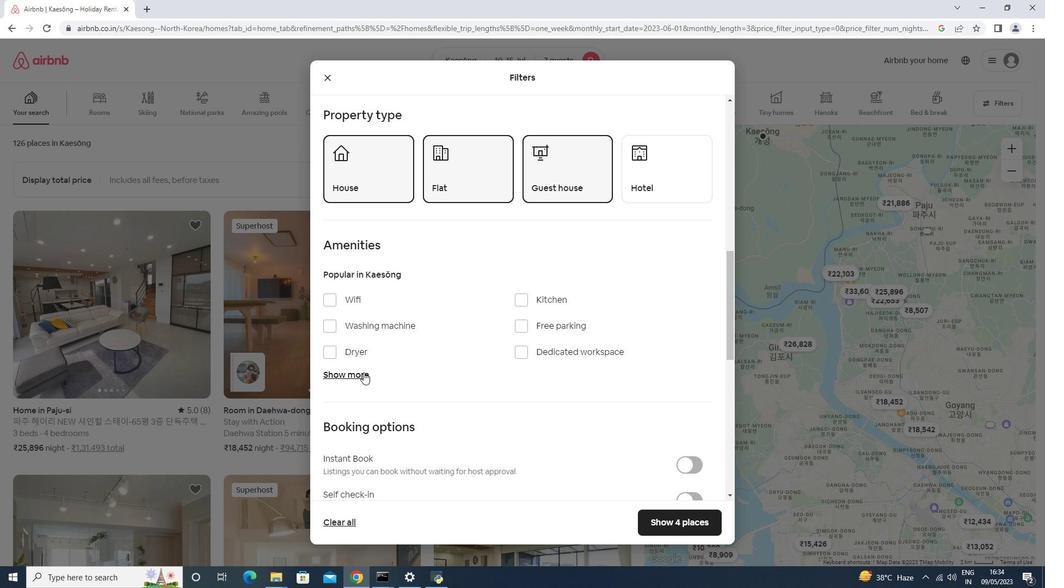 
Action: Mouse moved to (356, 293)
Screenshot: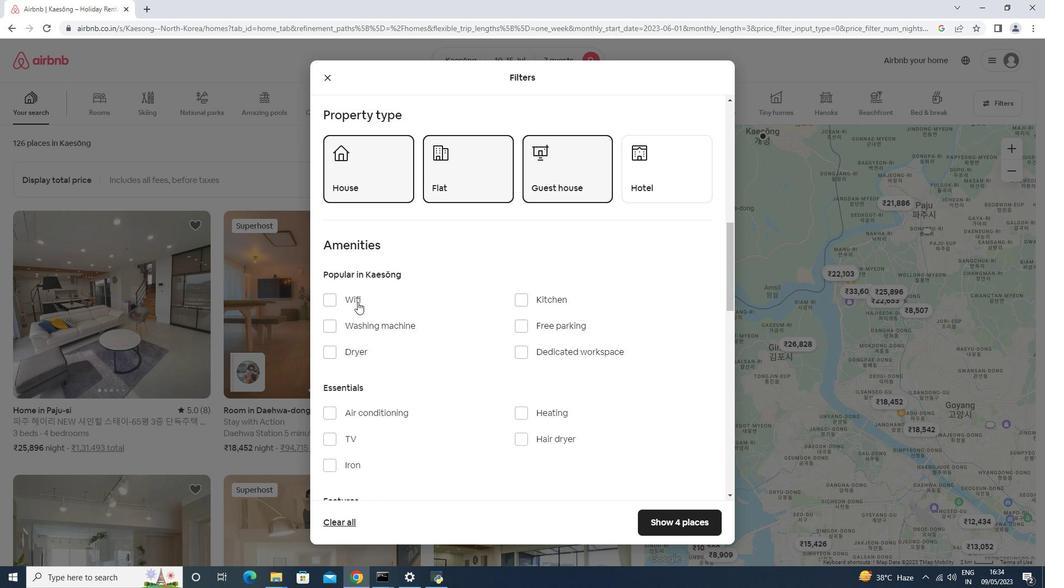 
Action: Mouse pressed left at (356, 293)
Screenshot: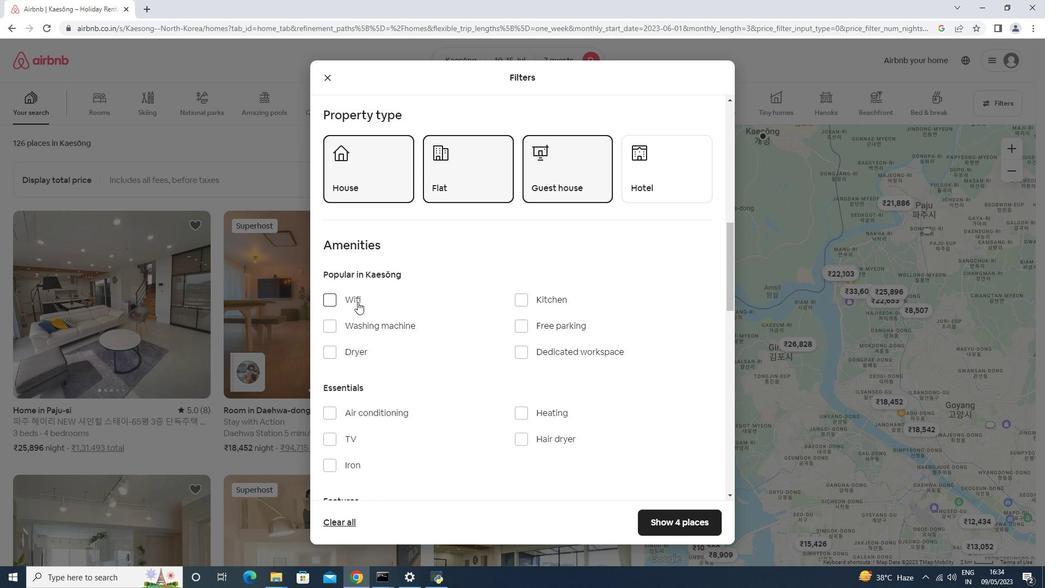 
Action: Mouse moved to (380, 438)
Screenshot: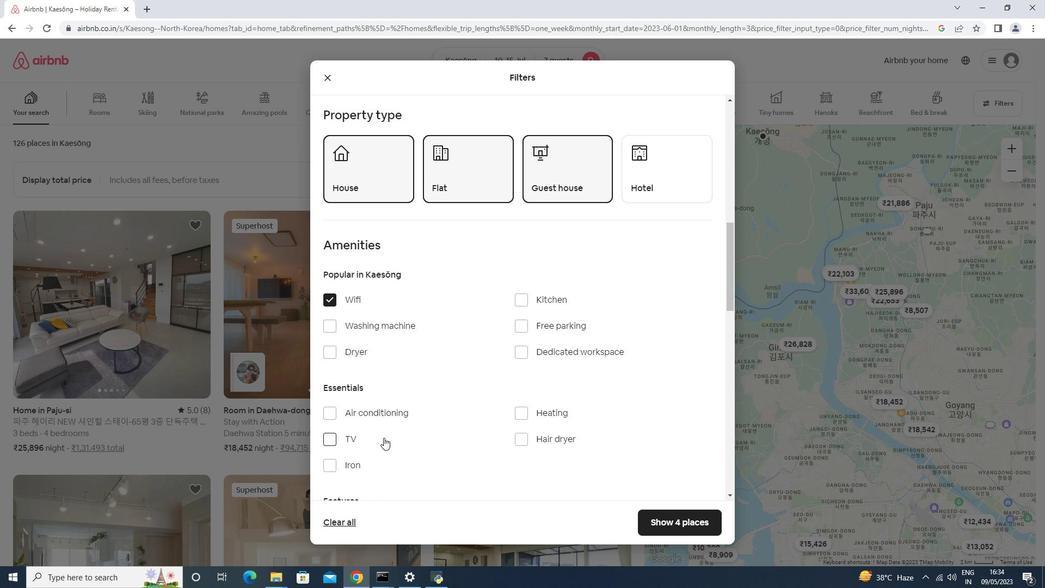 
Action: Mouse pressed left at (380, 438)
Screenshot: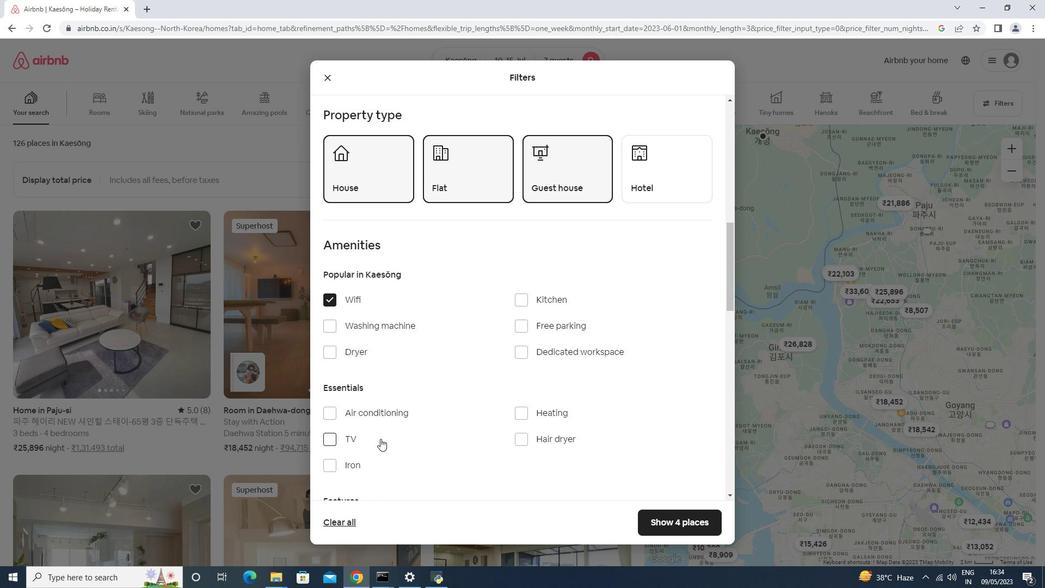 
Action: Mouse moved to (399, 412)
Screenshot: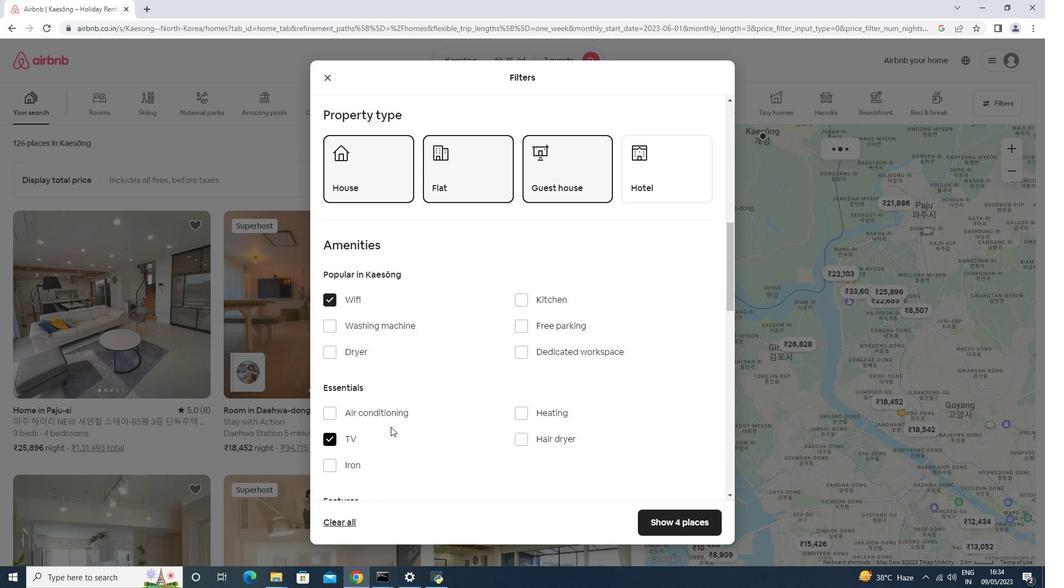 
Action: Mouse scrolled (399, 412) with delta (0, 0)
Screenshot: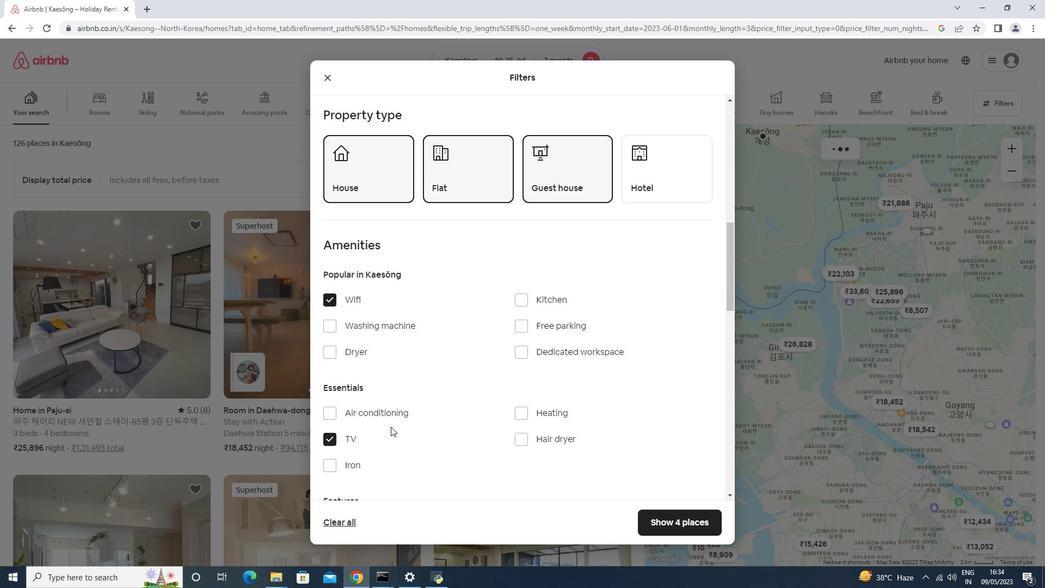 
Action: Mouse scrolled (399, 412) with delta (0, 0)
Screenshot: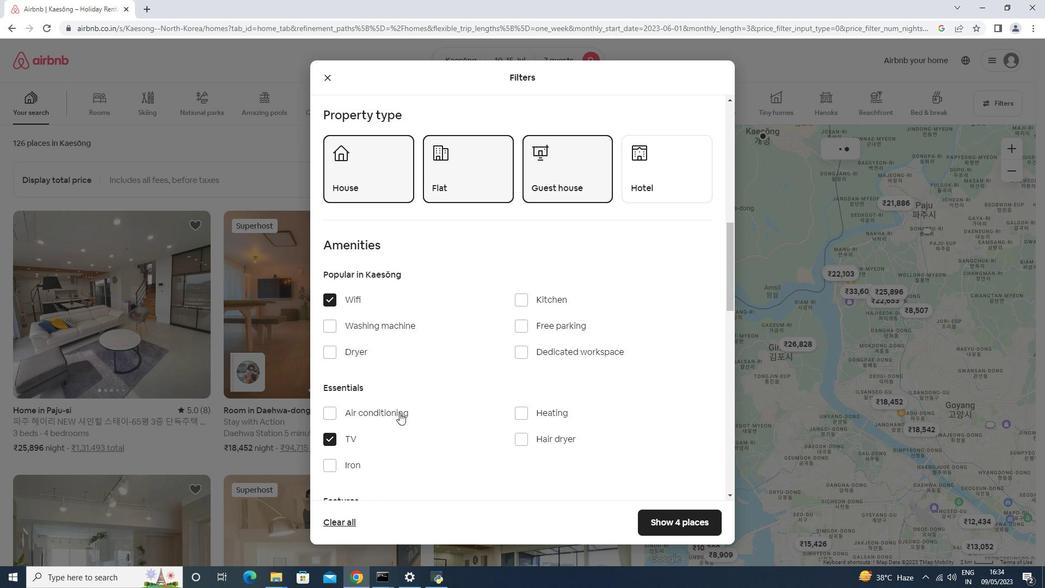 
Action: Mouse moved to (417, 466)
Screenshot: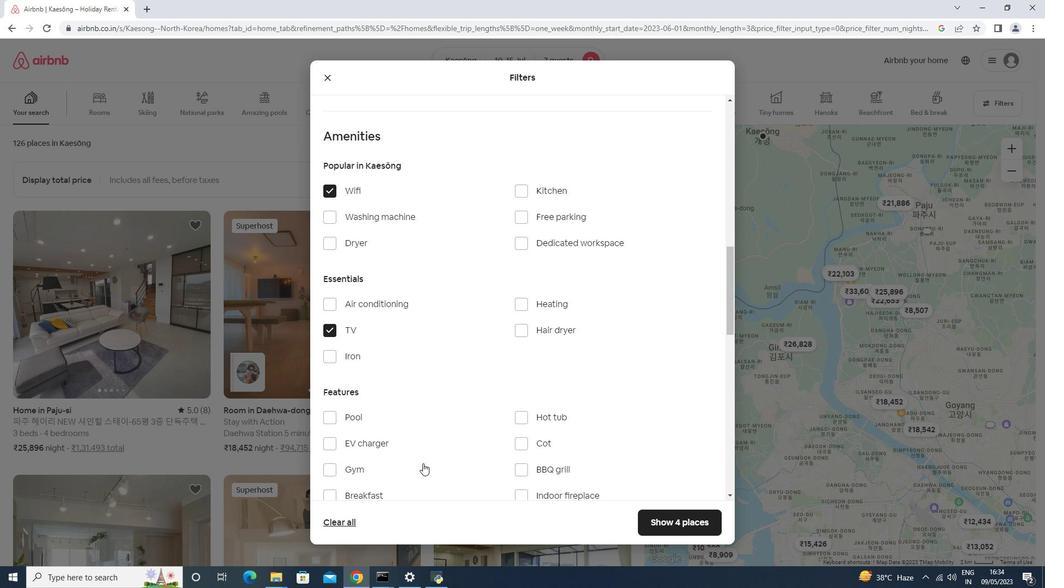 
Action: Mouse pressed left at (417, 466)
Screenshot: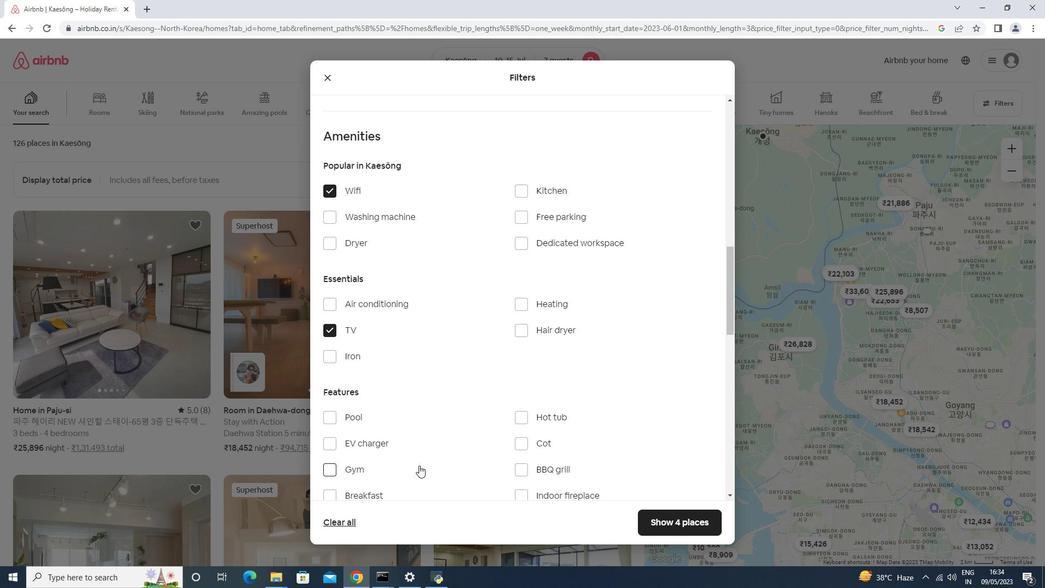 
Action: Mouse moved to (417, 466)
Screenshot: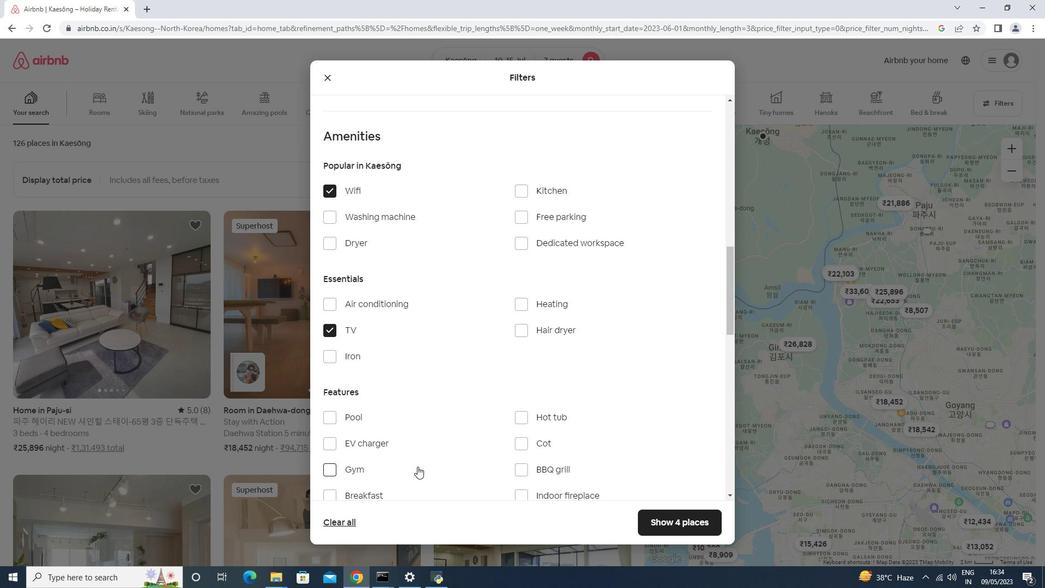 
Action: Mouse scrolled (417, 466) with delta (0, 0)
Screenshot: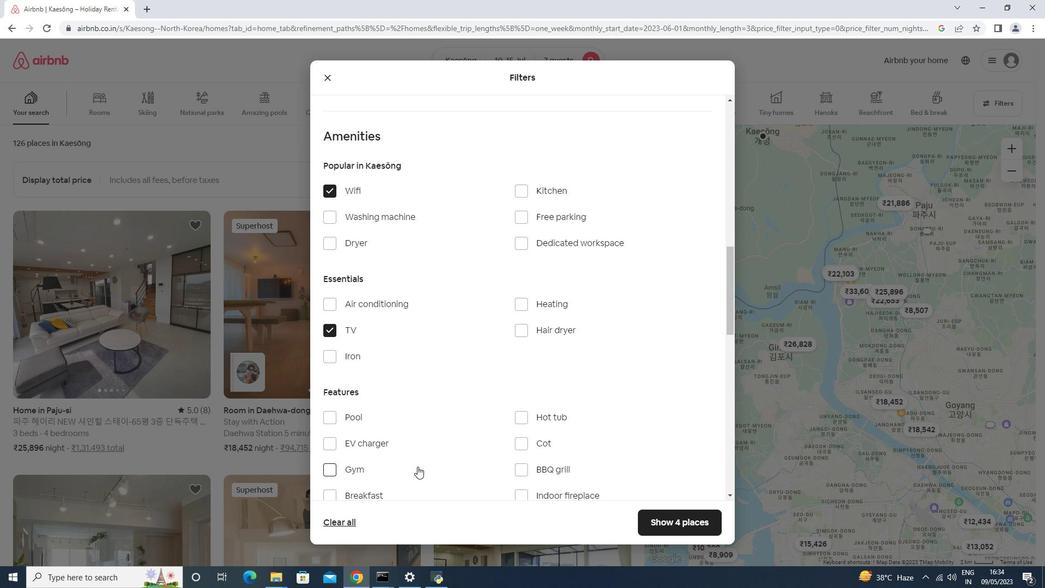 
Action: Mouse scrolled (417, 466) with delta (0, 0)
Screenshot: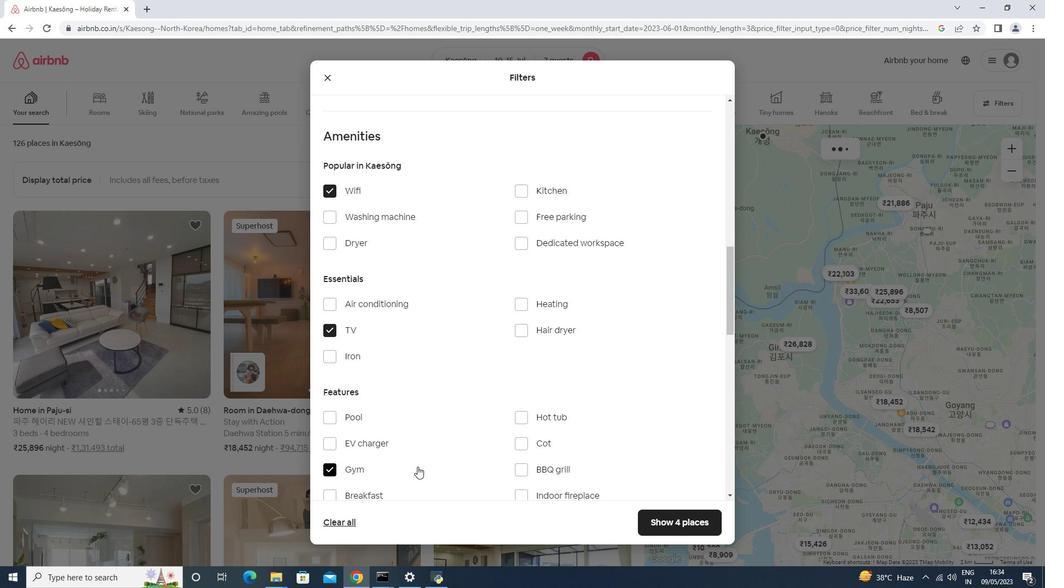 
Action: Mouse moved to (382, 382)
Screenshot: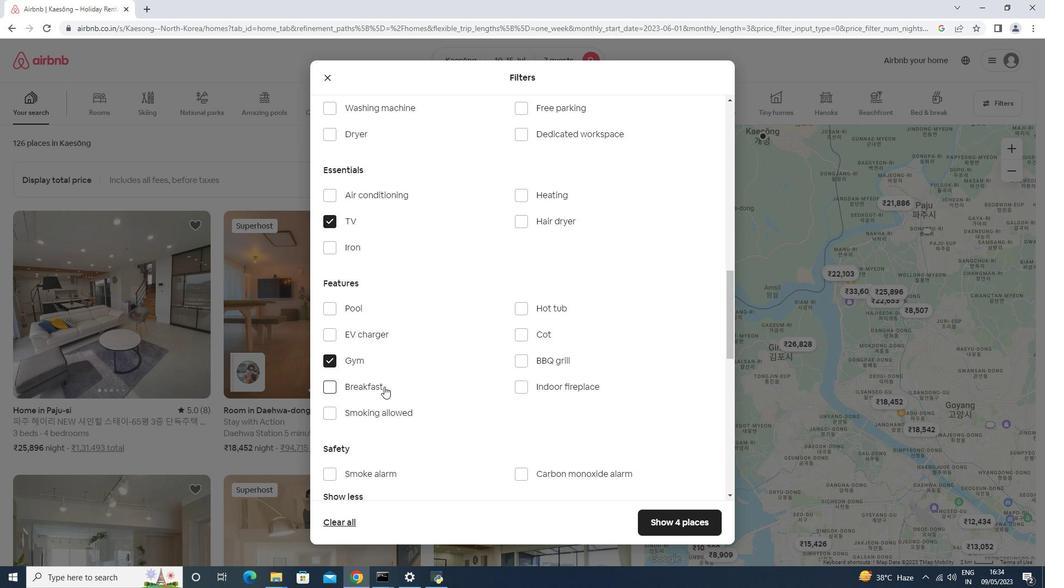 
Action: Mouse pressed left at (382, 382)
Screenshot: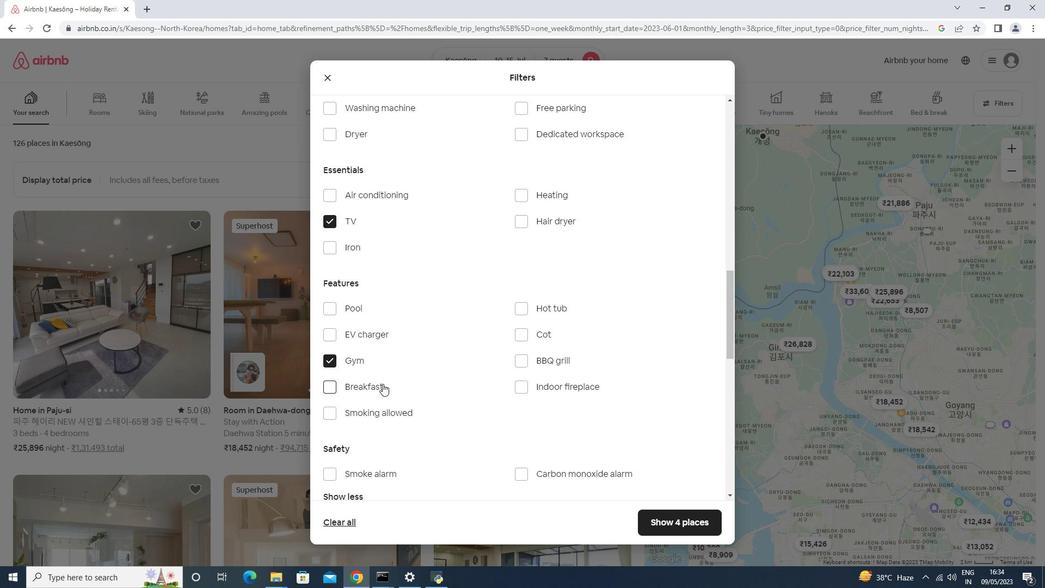 
Action: Mouse moved to (399, 372)
Screenshot: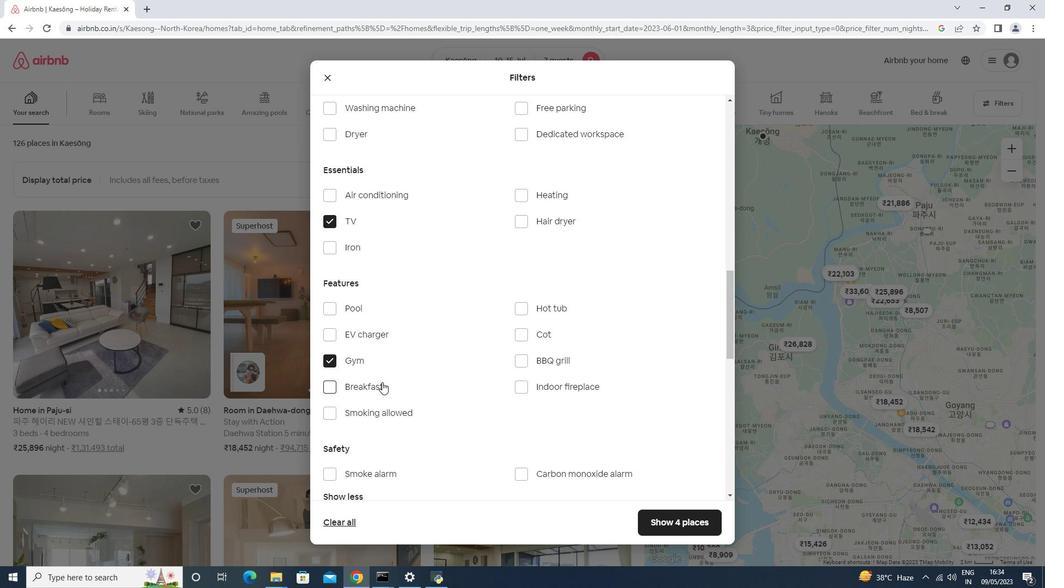 
Action: Mouse scrolled (399, 371) with delta (0, 0)
Screenshot: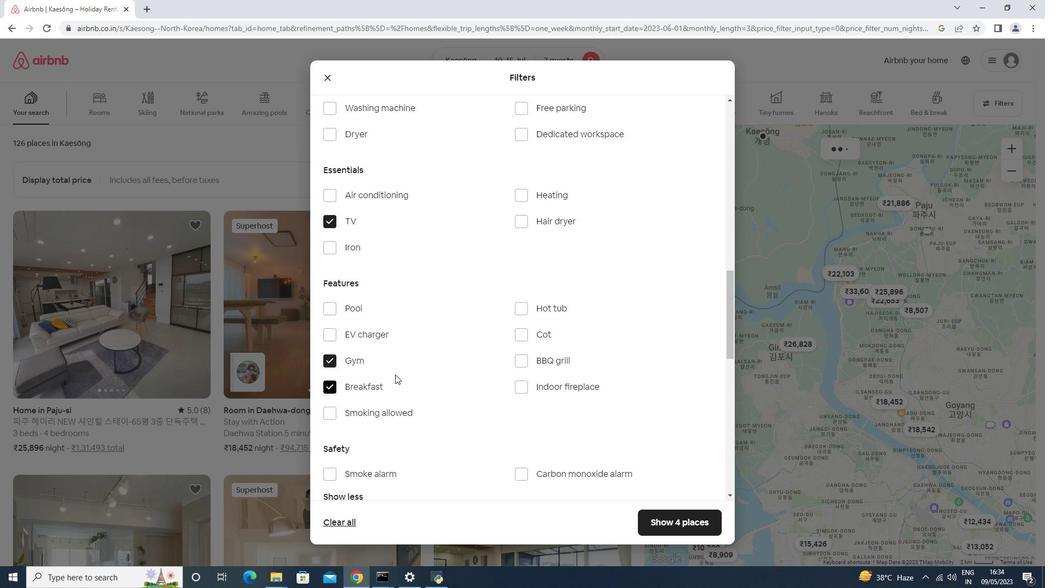 
Action: Mouse scrolled (399, 371) with delta (0, 0)
Screenshot: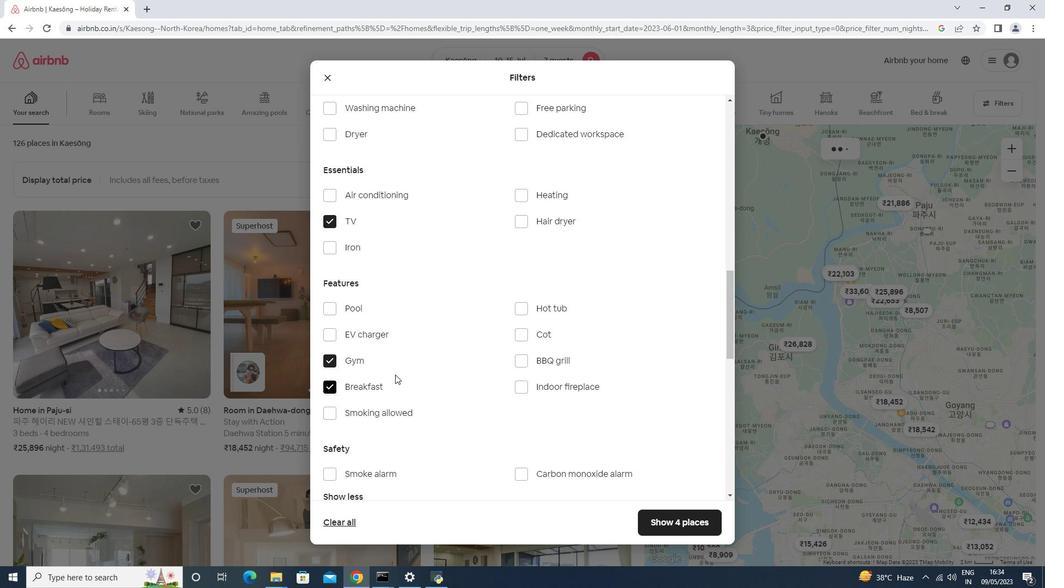 
Action: Mouse scrolled (399, 371) with delta (0, 0)
Screenshot: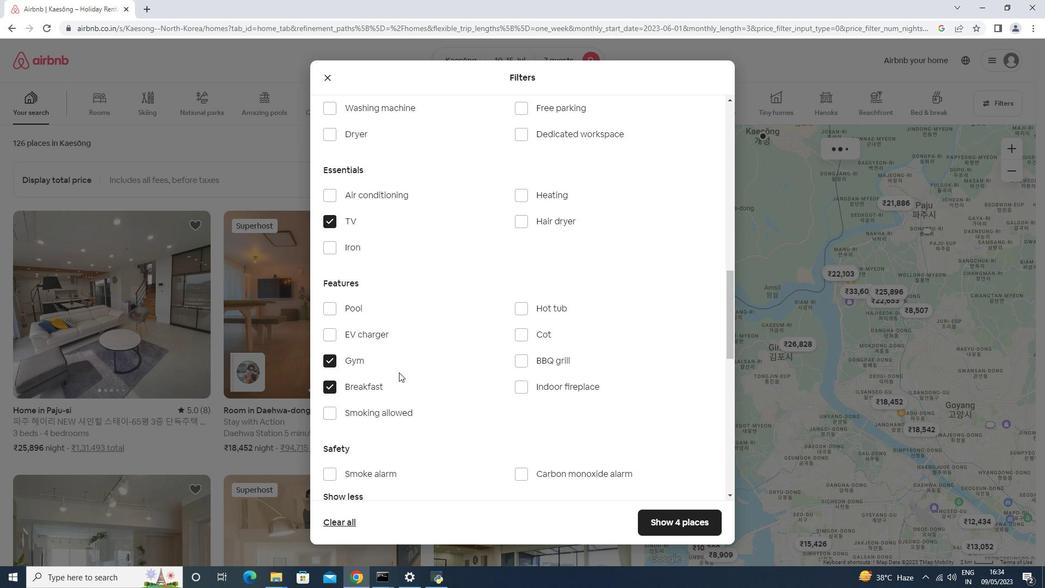 
Action: Mouse moved to (683, 468)
Screenshot: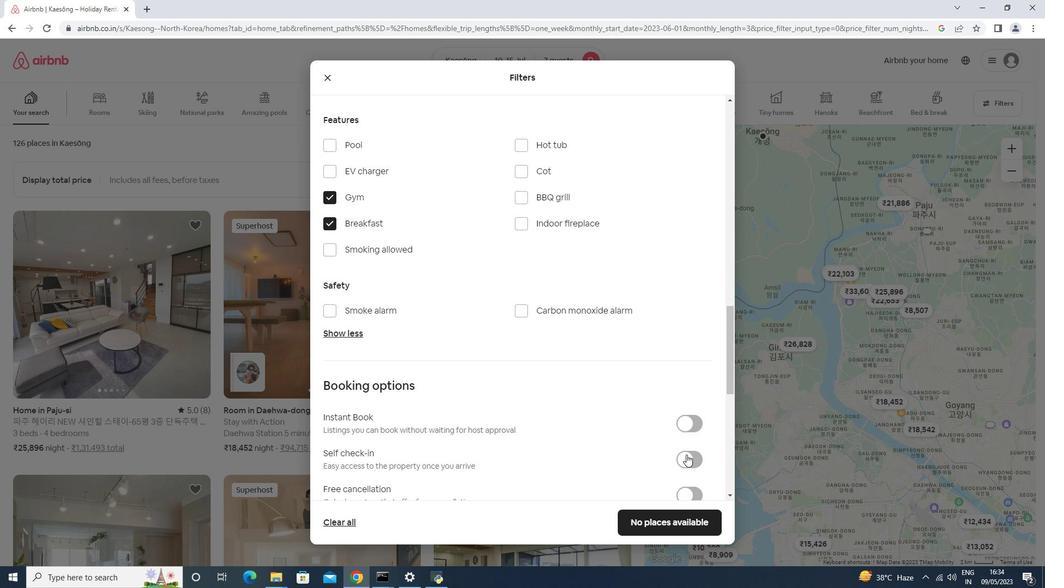 
Action: Mouse pressed left at (683, 468)
Screenshot: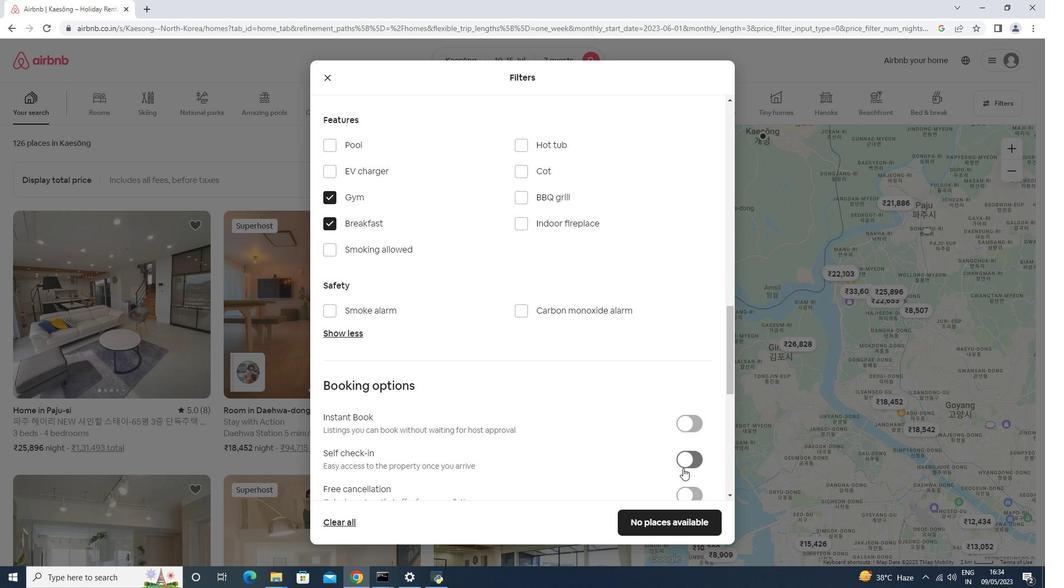 
Action: Mouse moved to (686, 454)
Screenshot: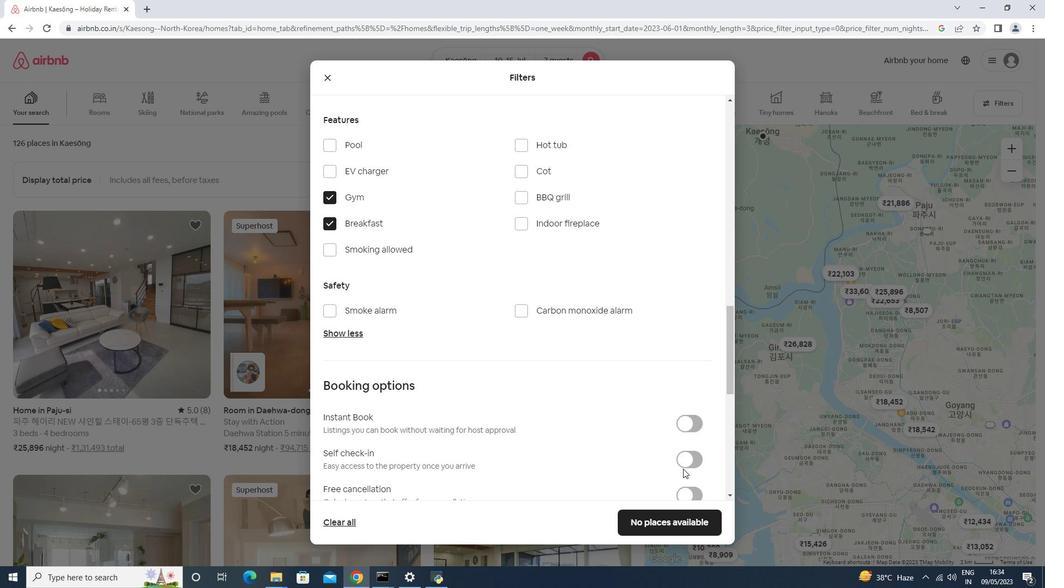 
Action: Mouse pressed left at (684, 456)
Screenshot: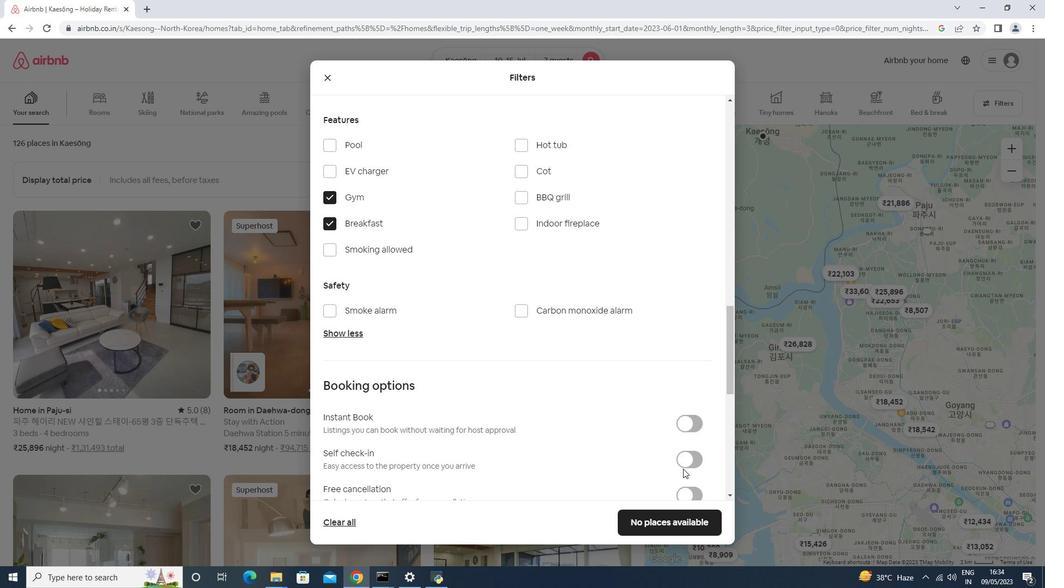 
Action: Mouse moved to (602, 427)
Screenshot: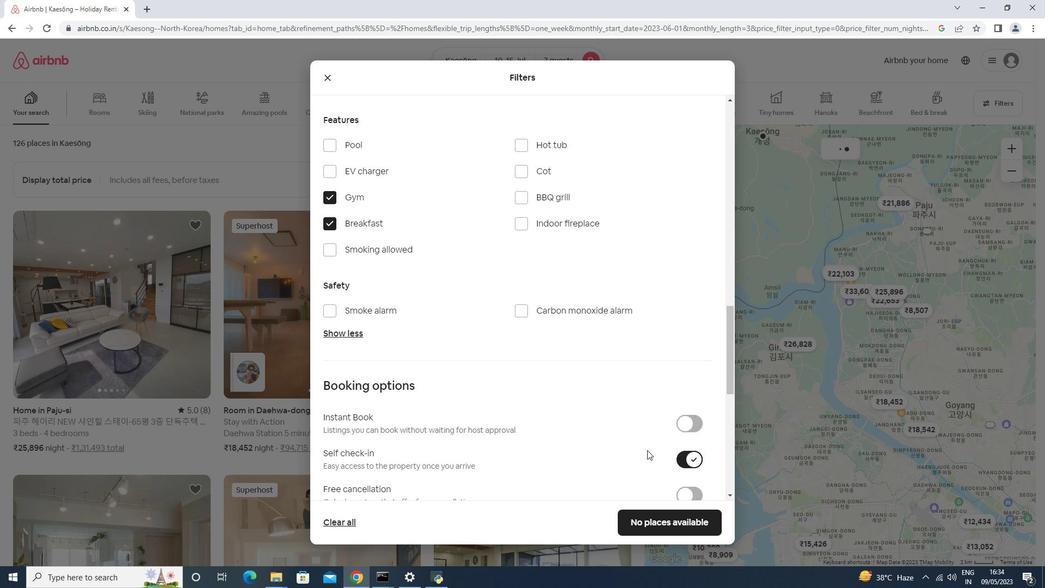 
Action: Mouse scrolled (602, 427) with delta (0, 0)
Screenshot: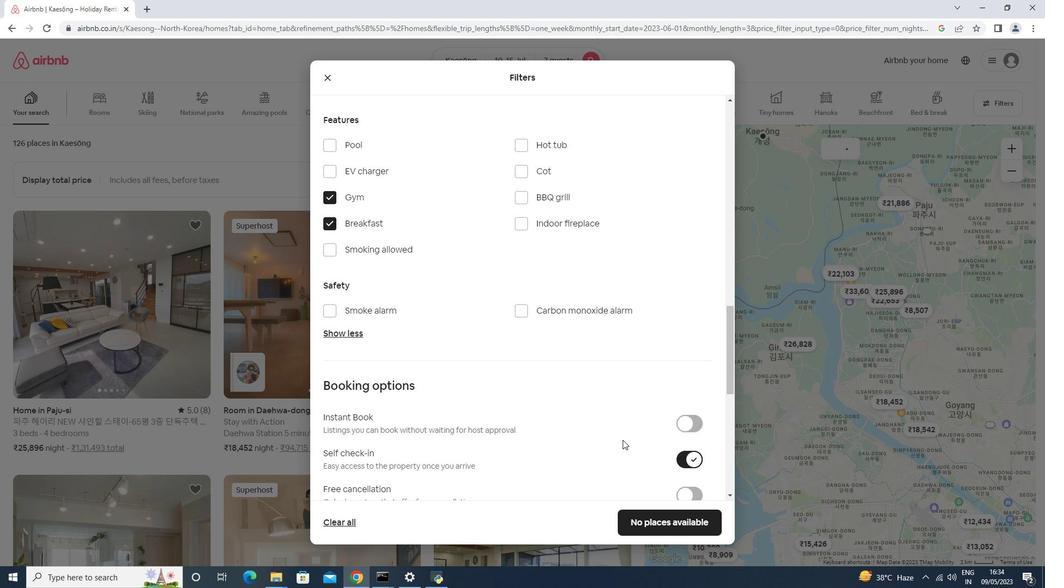 
Action: Mouse scrolled (602, 427) with delta (0, 0)
Screenshot: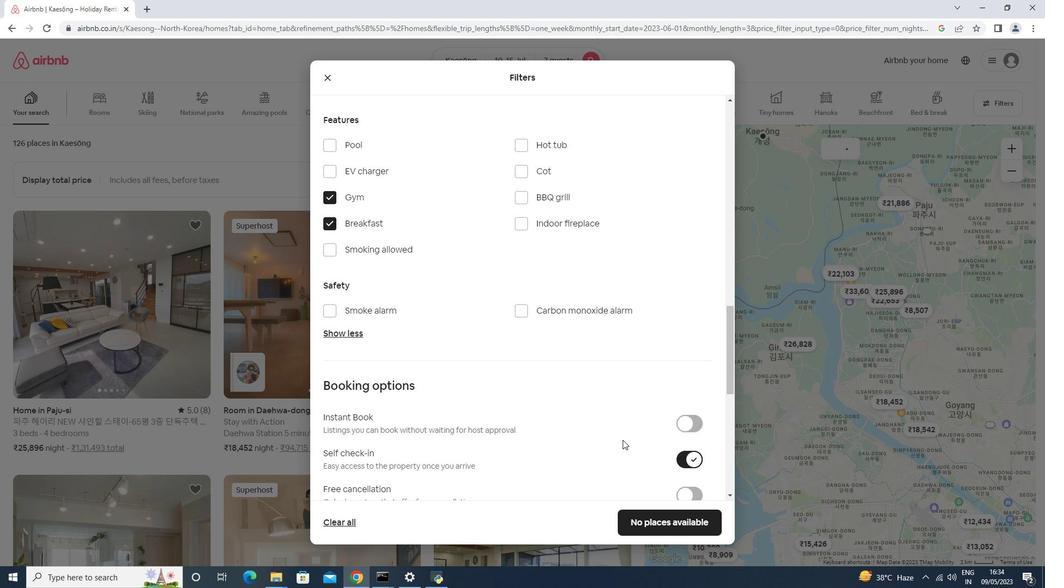 
Action: Mouse scrolled (602, 427) with delta (0, 0)
Screenshot: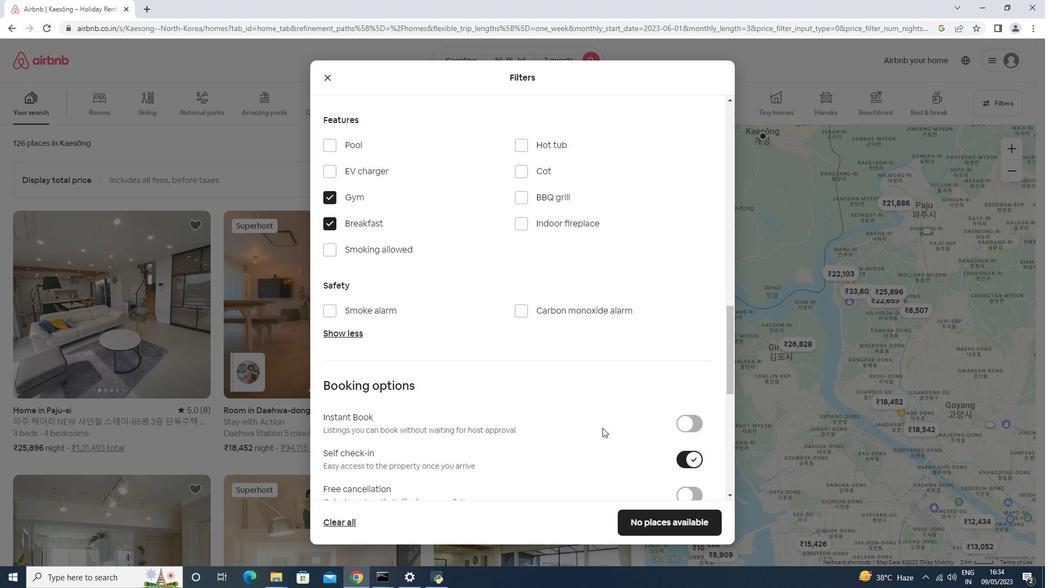
Action: Mouse scrolled (602, 427) with delta (0, 0)
Screenshot: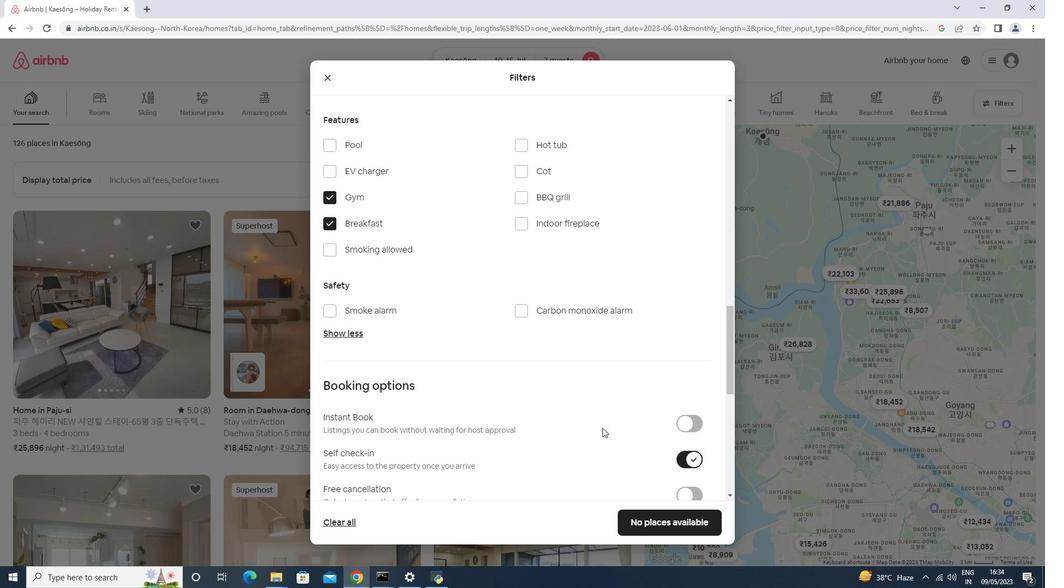 
Action: Mouse scrolled (602, 427) with delta (0, 0)
Screenshot: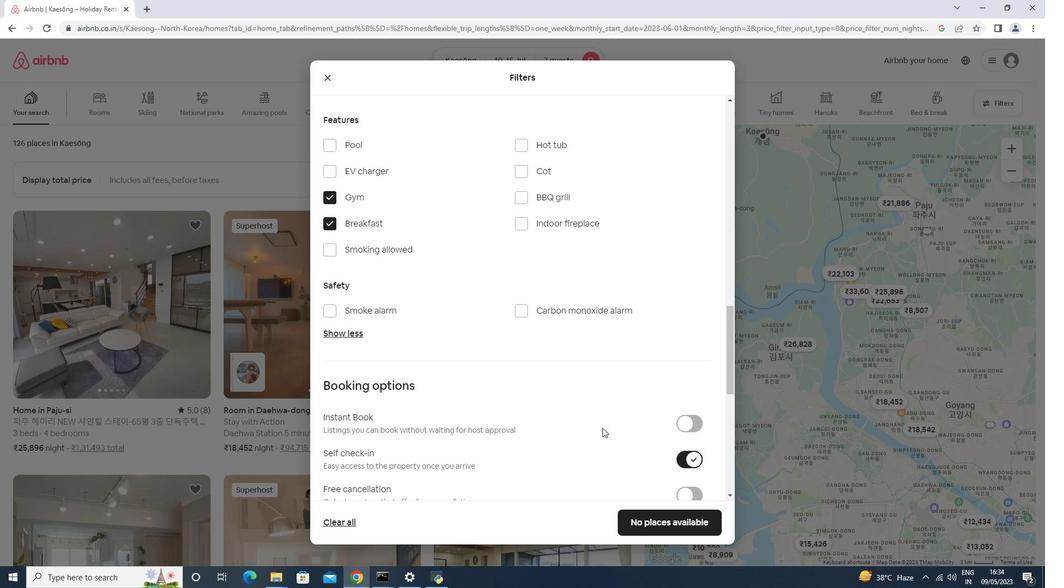 
Action: Mouse scrolled (602, 427) with delta (0, 0)
Screenshot: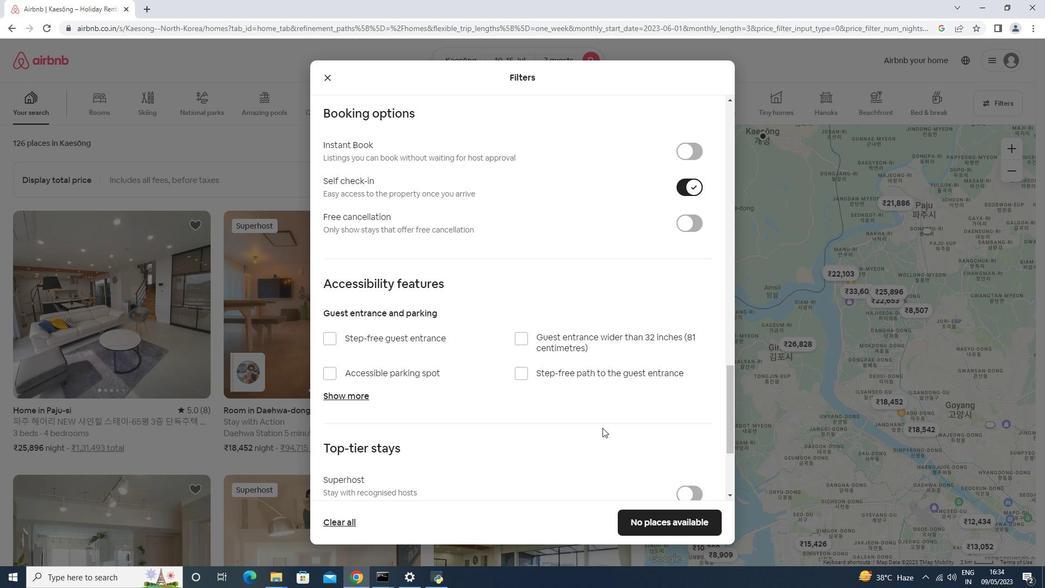 
Action: Mouse scrolled (602, 427) with delta (0, 0)
Screenshot: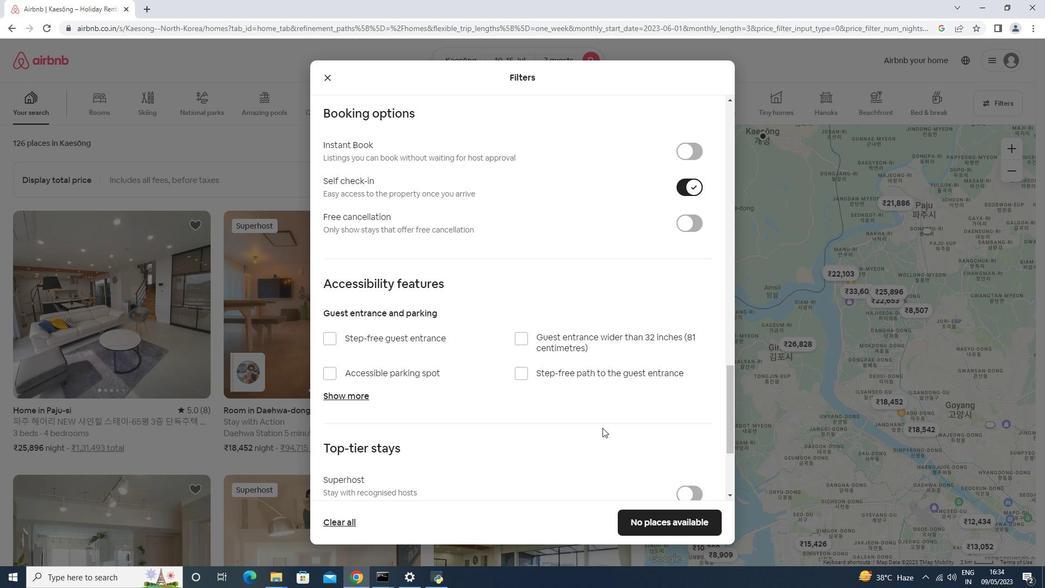 
Action: Mouse scrolled (602, 427) with delta (0, 0)
Screenshot: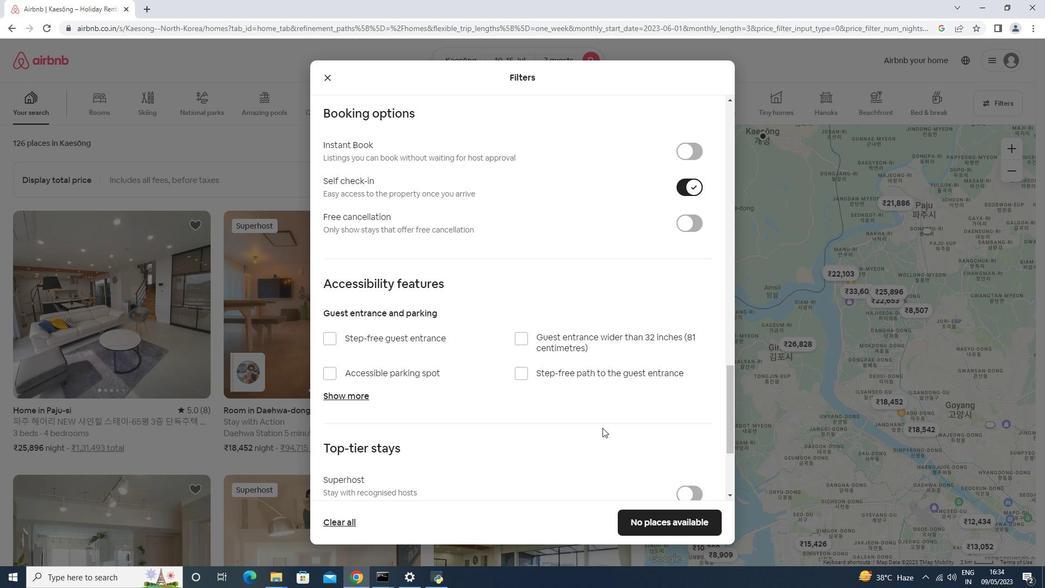 
Action: Mouse scrolled (602, 427) with delta (0, 0)
Screenshot: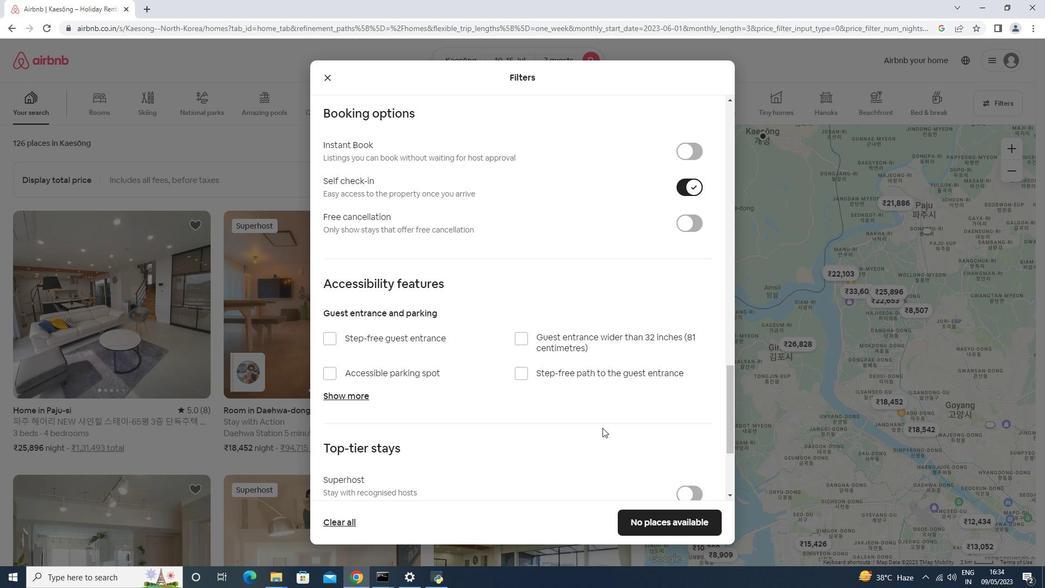 
Action: Mouse moved to (392, 426)
Screenshot: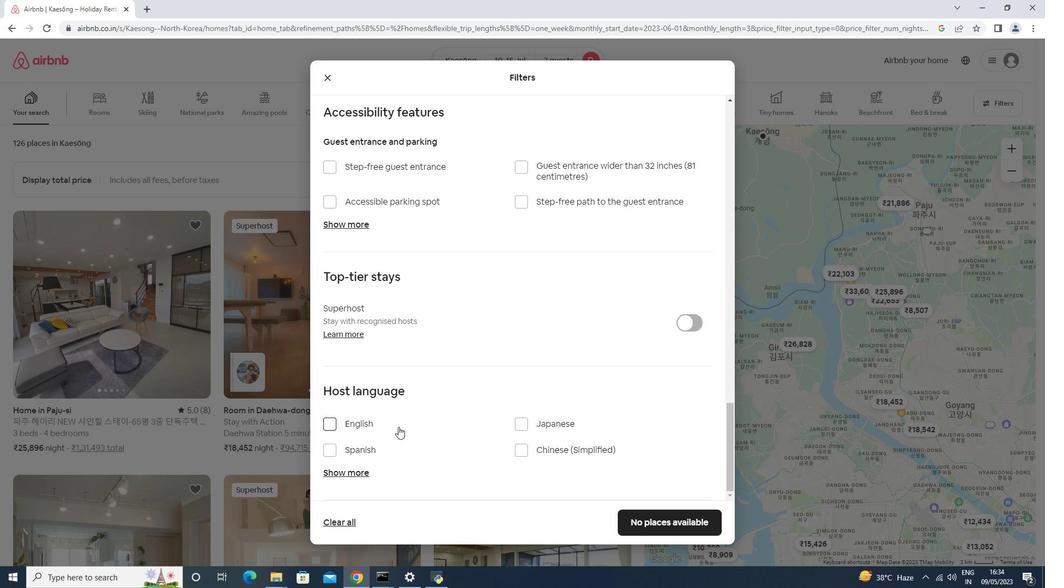 
Action: Mouse pressed left at (392, 426)
Screenshot: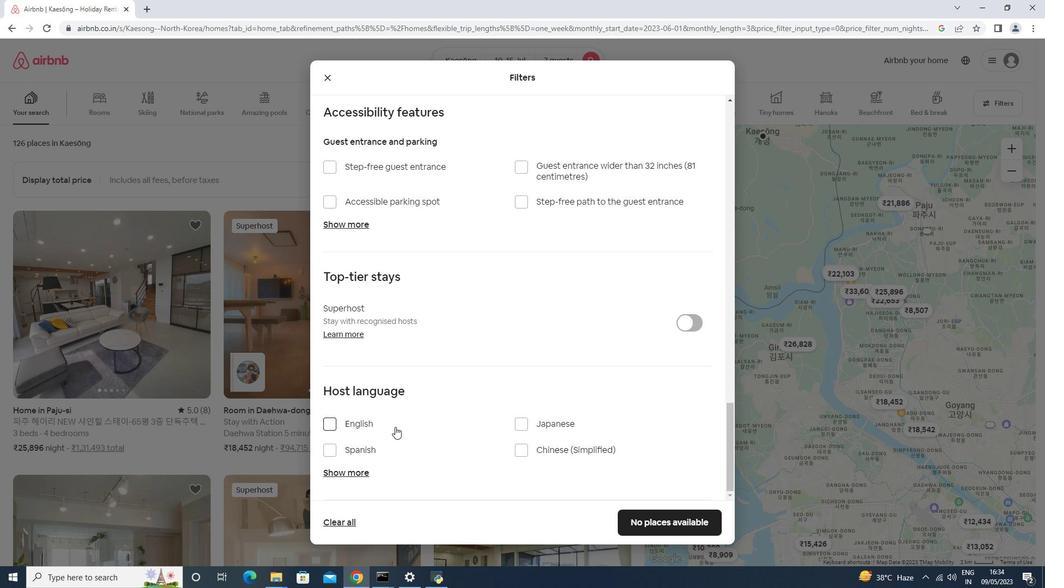 
Action: Mouse moved to (648, 513)
Screenshot: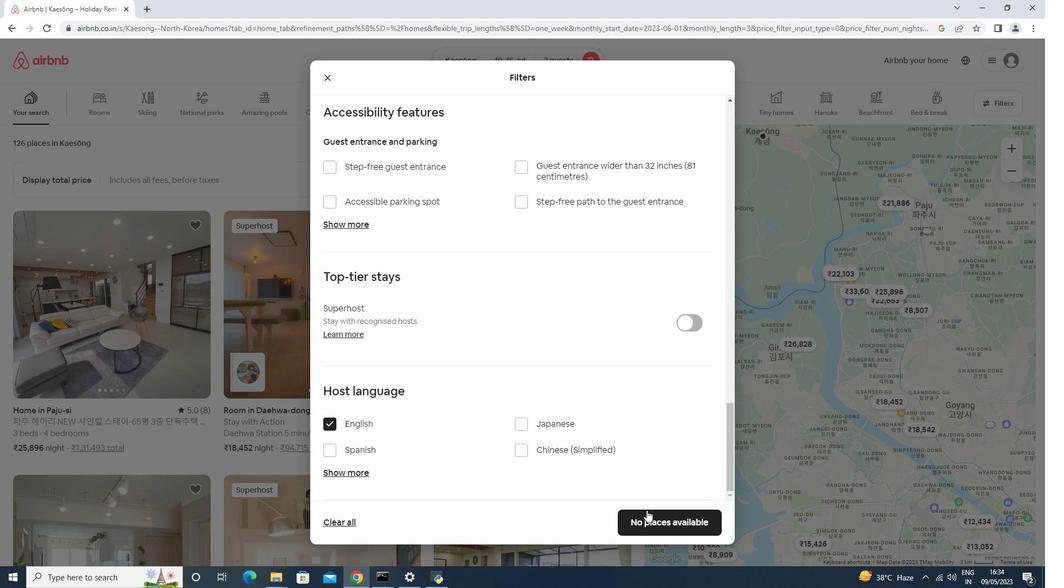 
Action: Mouse pressed left at (648, 513)
Screenshot: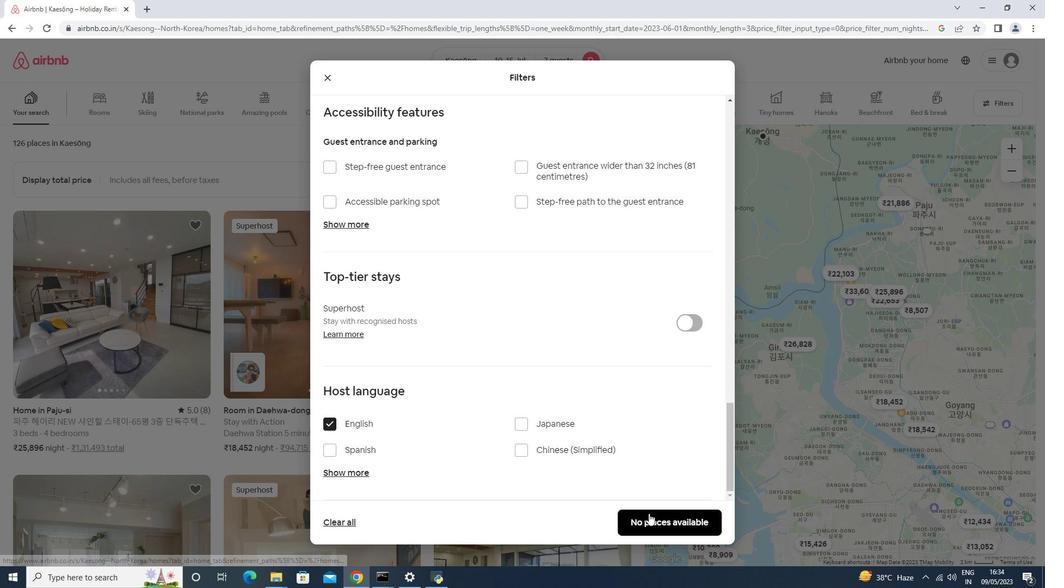 
Action: Mouse moved to (648, 511)
Screenshot: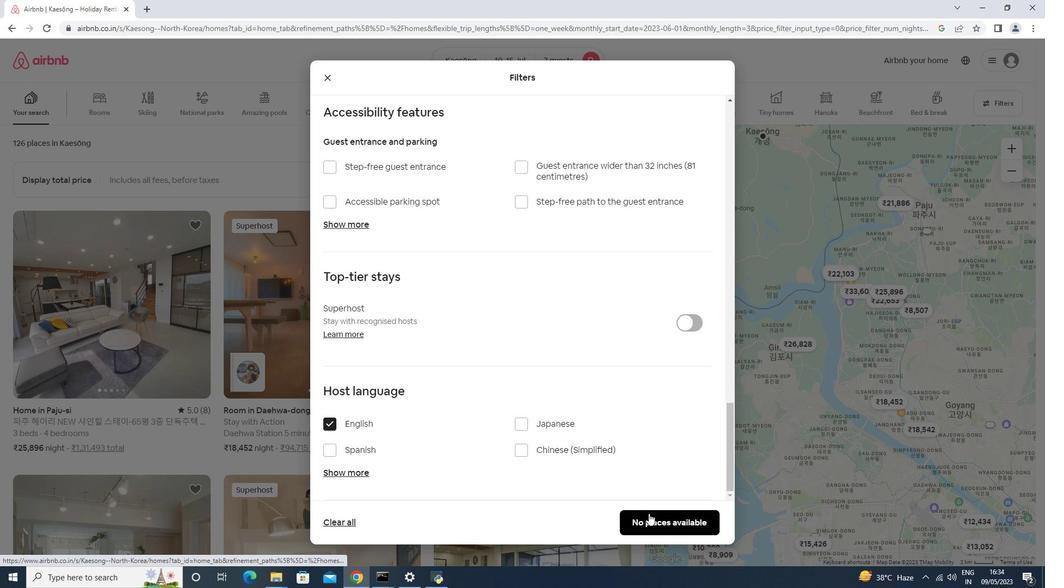 
